 Task: Find connections with filter location Split with filter topic #covidwith filter profile language French with filter current company Bosch Global Software Technologies with filter school Punjab State Board of Technical Education and Industrial Training with filter industry Wholesale Food and Beverage with filter service category Financial Advisory with filter keywords title Account Collector
Action: Mouse moved to (513, 72)
Screenshot: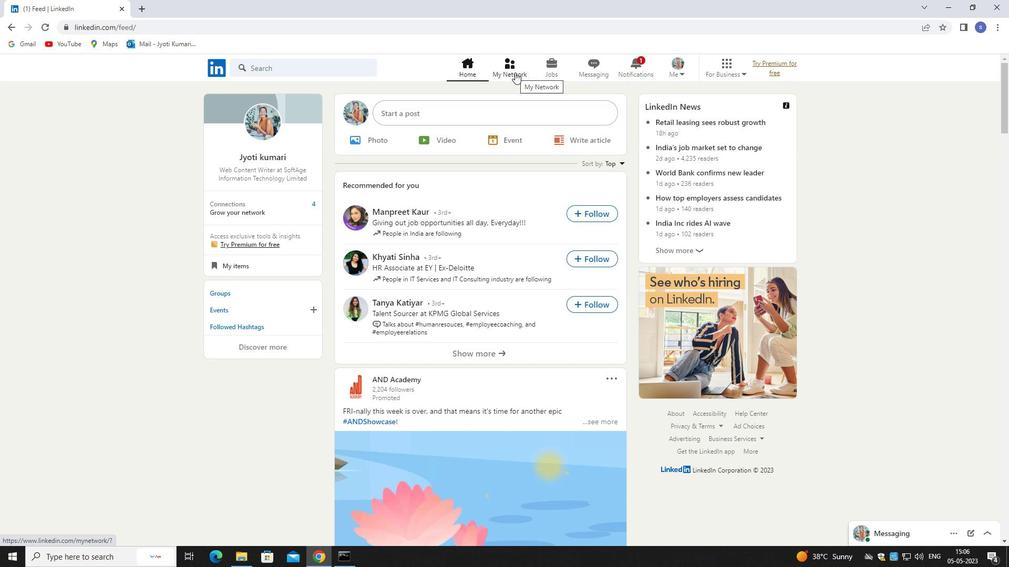 
Action: Mouse pressed left at (513, 72)
Screenshot: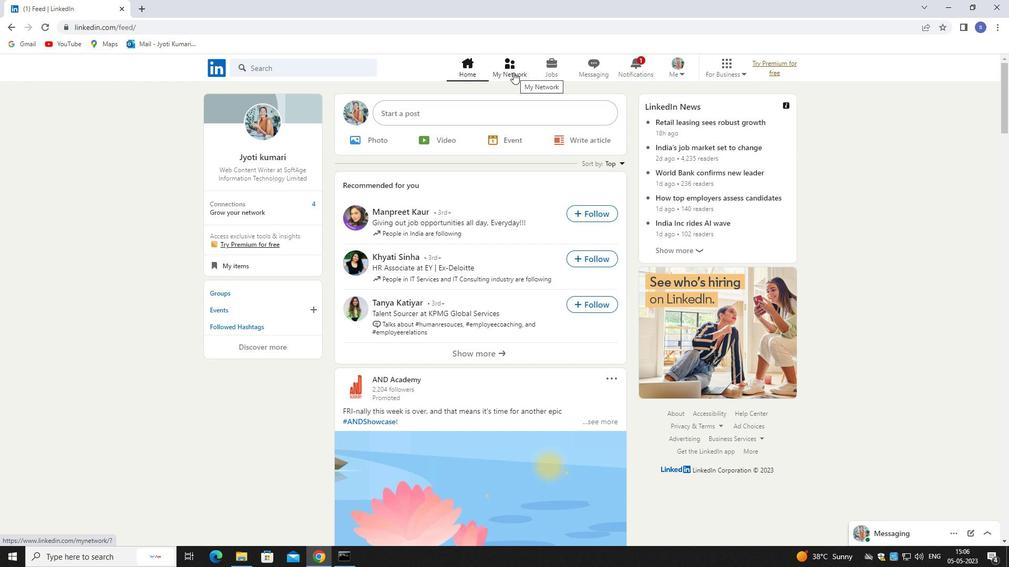 
Action: Mouse pressed left at (513, 72)
Screenshot: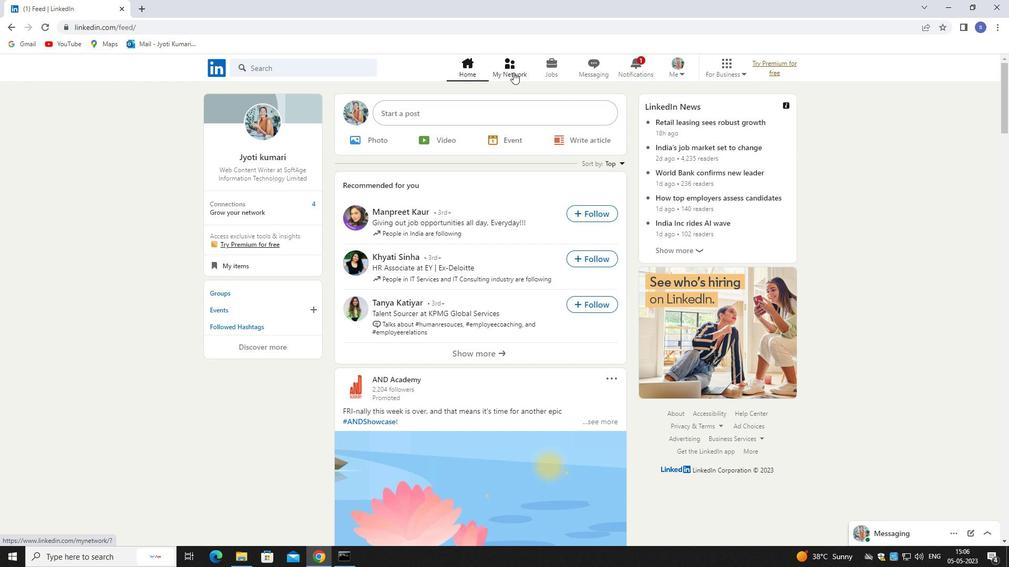
Action: Mouse moved to (314, 123)
Screenshot: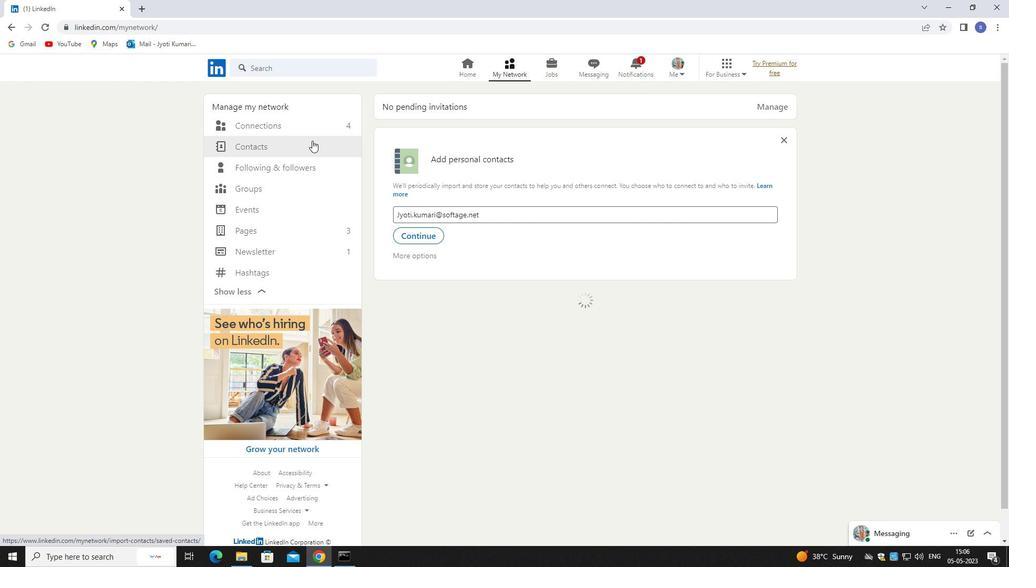 
Action: Mouse pressed left at (314, 123)
Screenshot: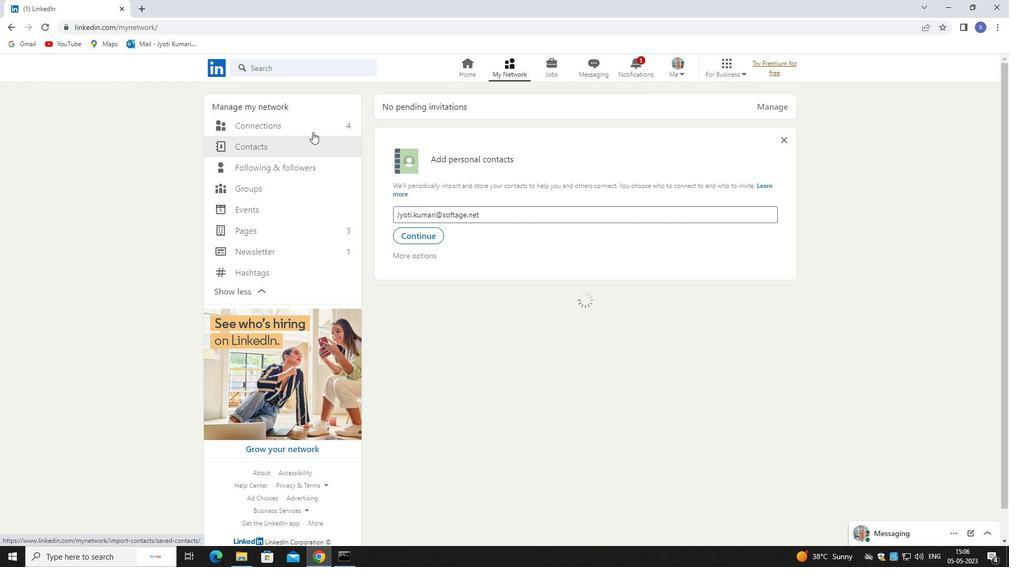 
Action: Mouse pressed left at (314, 123)
Screenshot: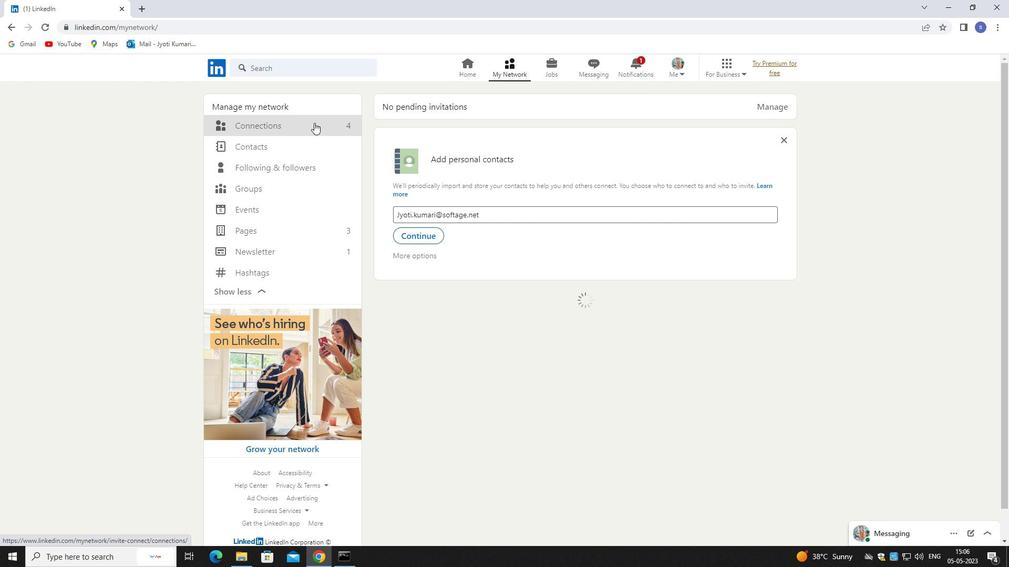 
Action: Mouse moved to (604, 121)
Screenshot: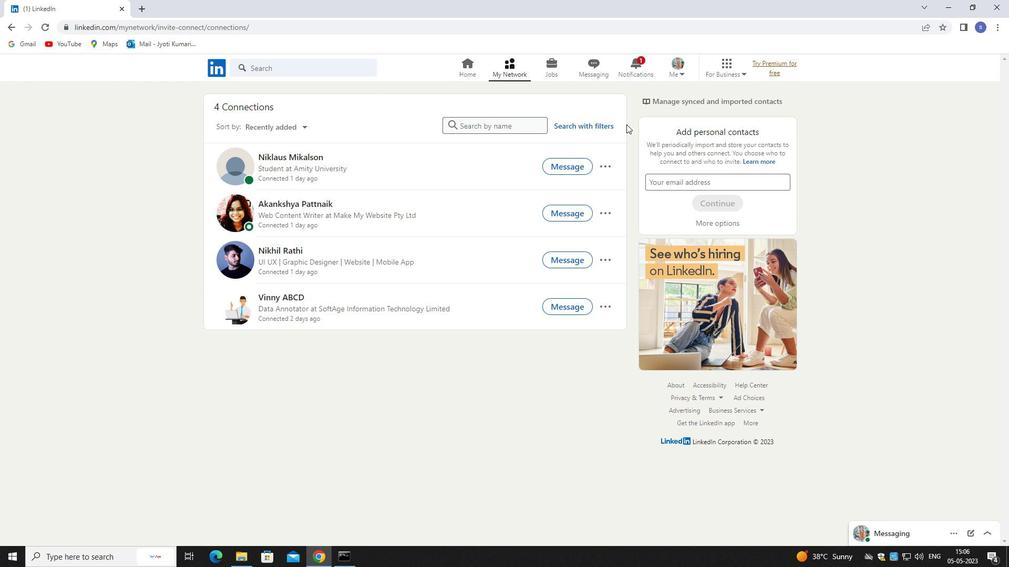 
Action: Mouse pressed left at (604, 121)
Screenshot: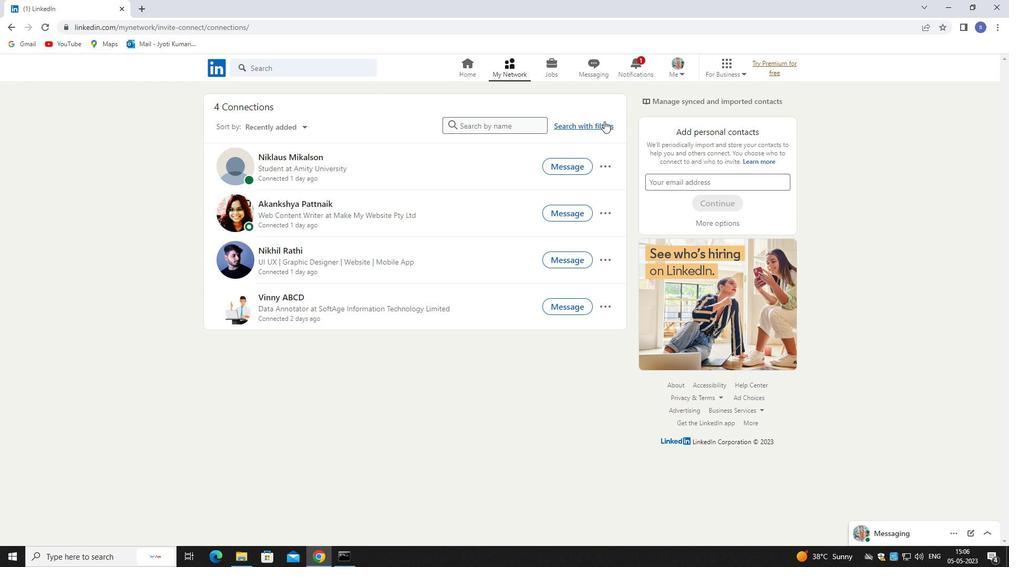 
Action: Mouse moved to (539, 94)
Screenshot: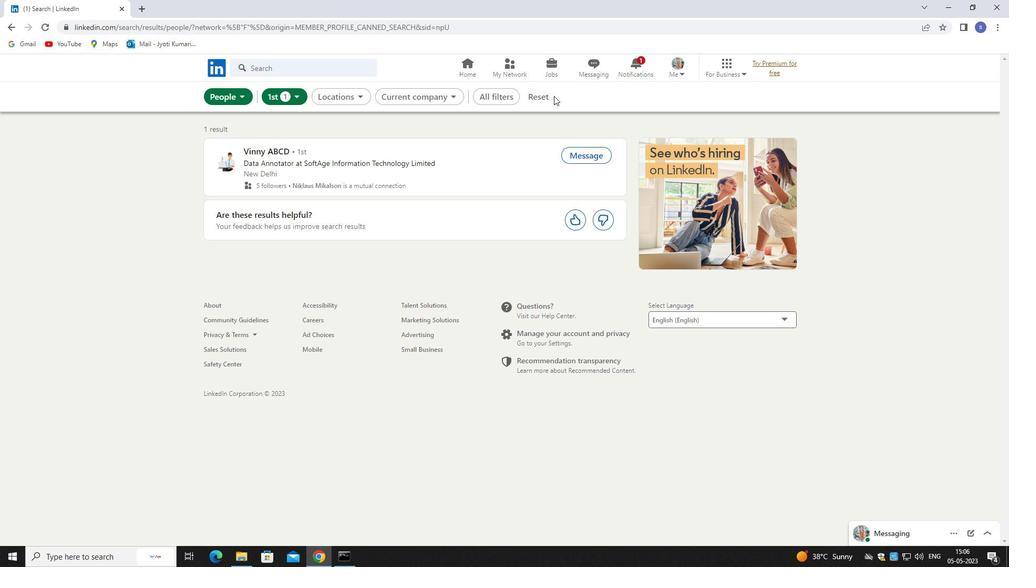 
Action: Mouse pressed left at (539, 94)
Screenshot: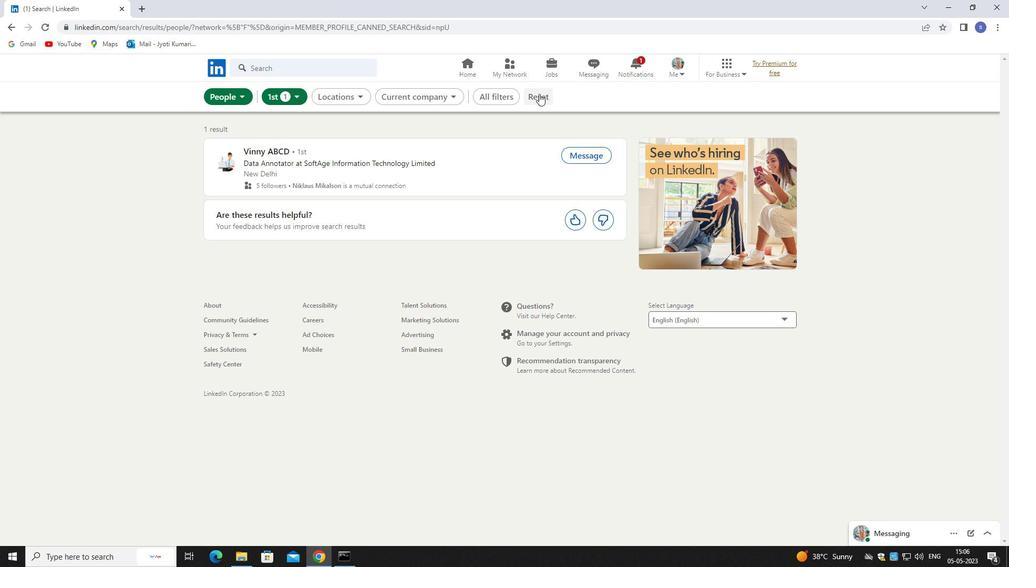 
Action: Mouse moved to (539, 94)
Screenshot: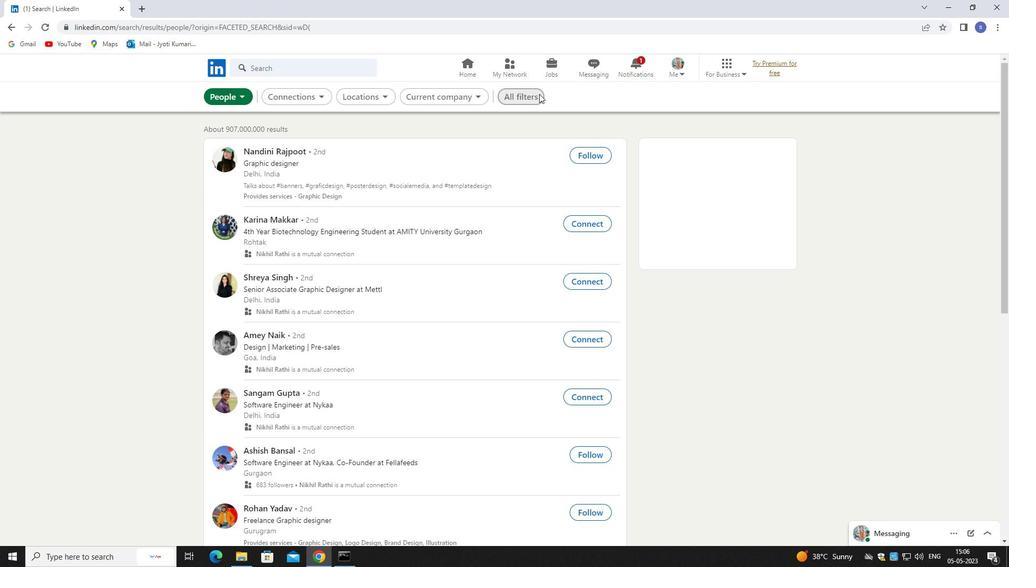
Action: Mouse pressed left at (539, 94)
Screenshot: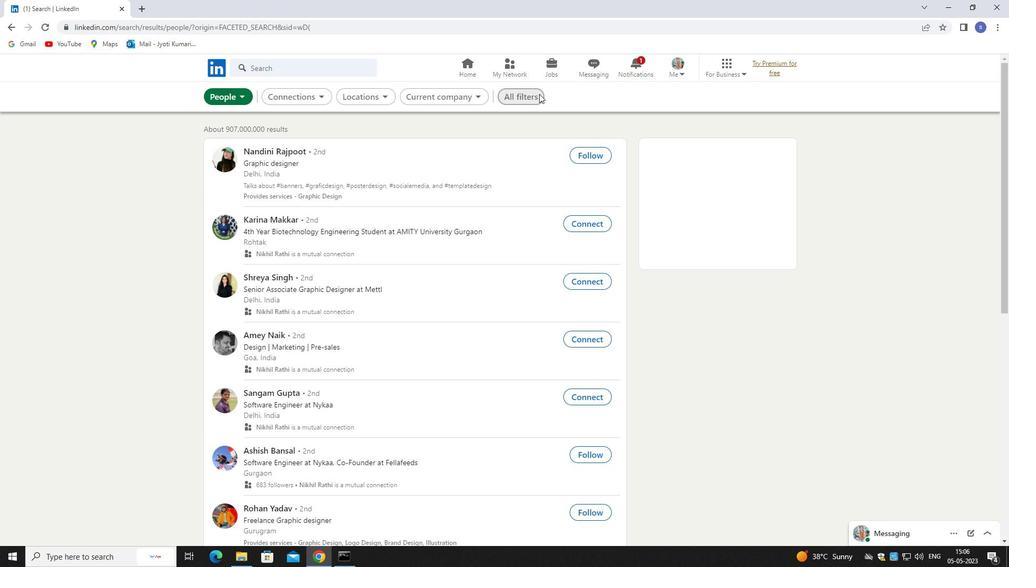 
Action: Mouse moved to (903, 415)
Screenshot: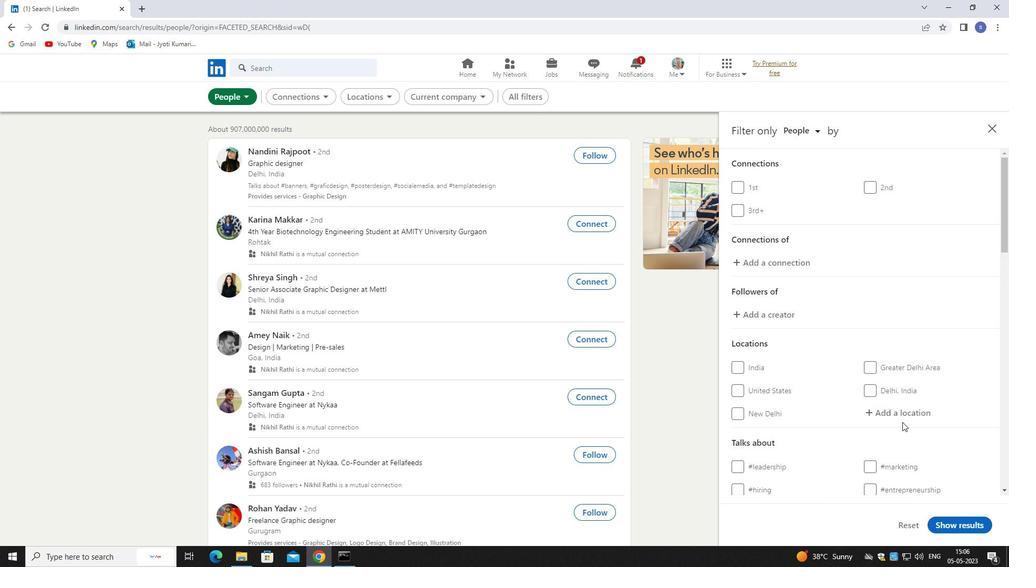 
Action: Mouse pressed left at (903, 415)
Screenshot: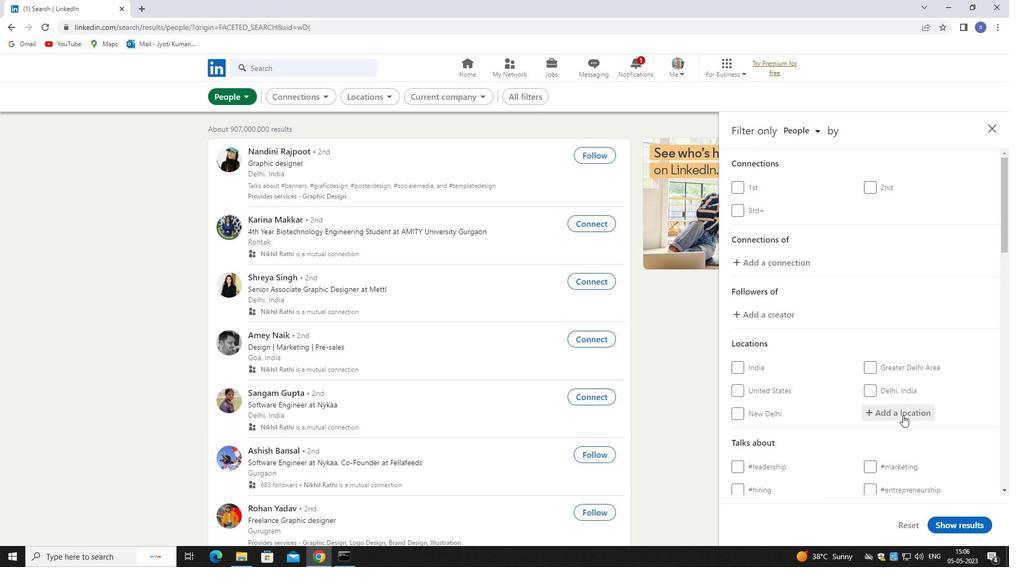 
Action: Key pressed split
Screenshot: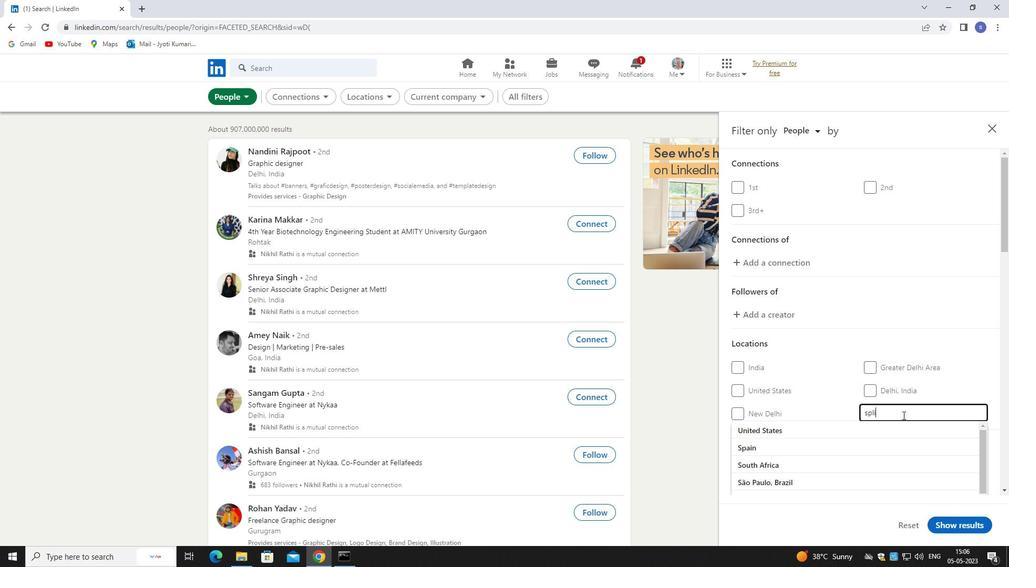 
Action: Mouse moved to (876, 452)
Screenshot: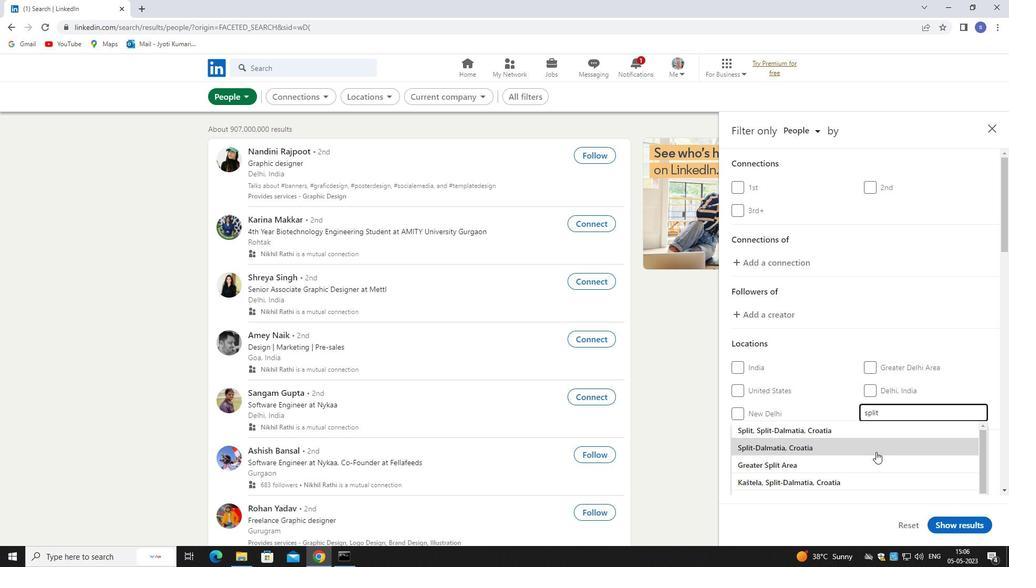 
Action: Mouse pressed left at (876, 452)
Screenshot: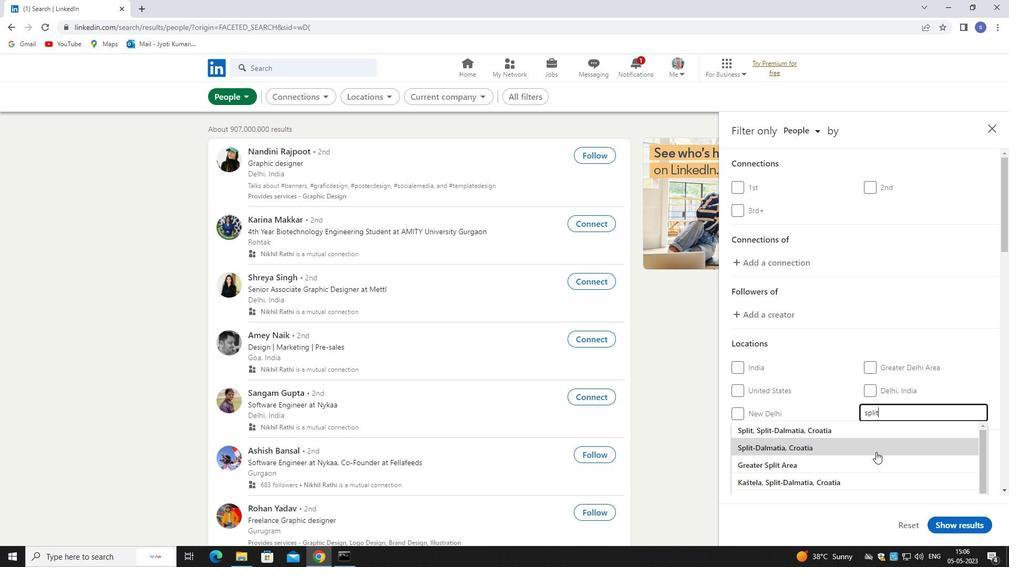 
Action: Mouse scrolled (876, 452) with delta (0, 0)
Screenshot: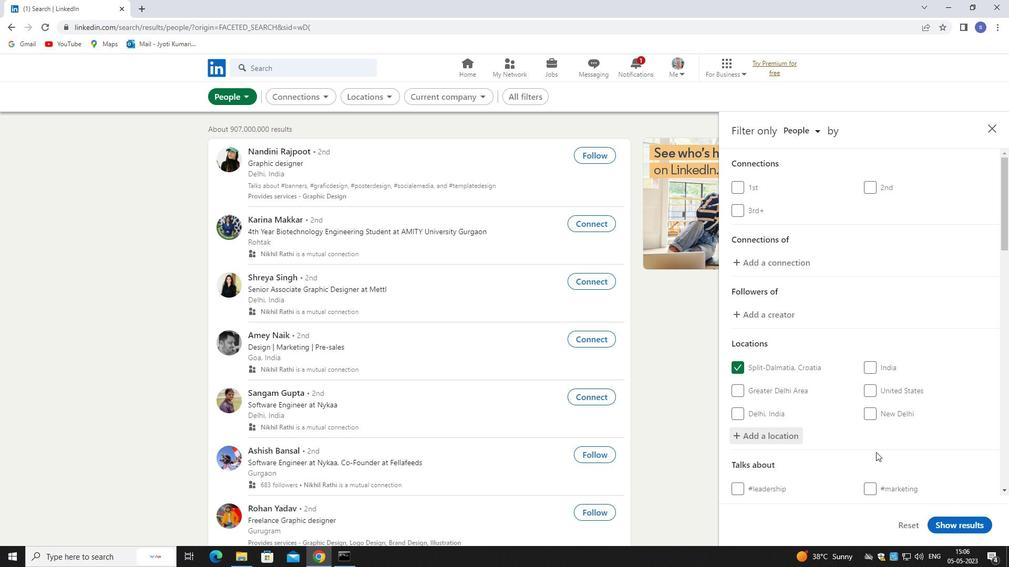 
Action: Mouse scrolled (876, 452) with delta (0, 0)
Screenshot: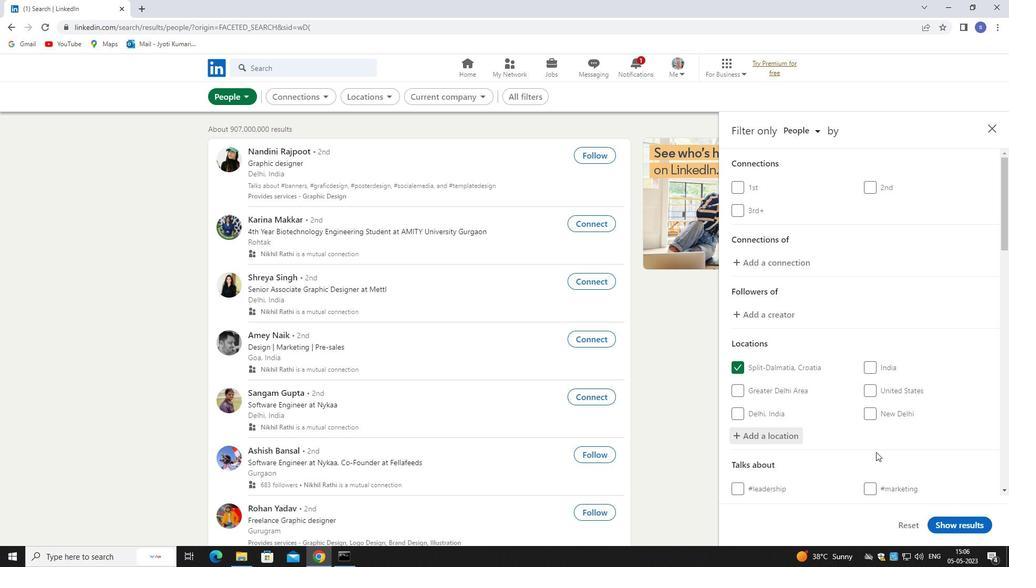 
Action: Mouse scrolled (876, 452) with delta (0, 0)
Screenshot: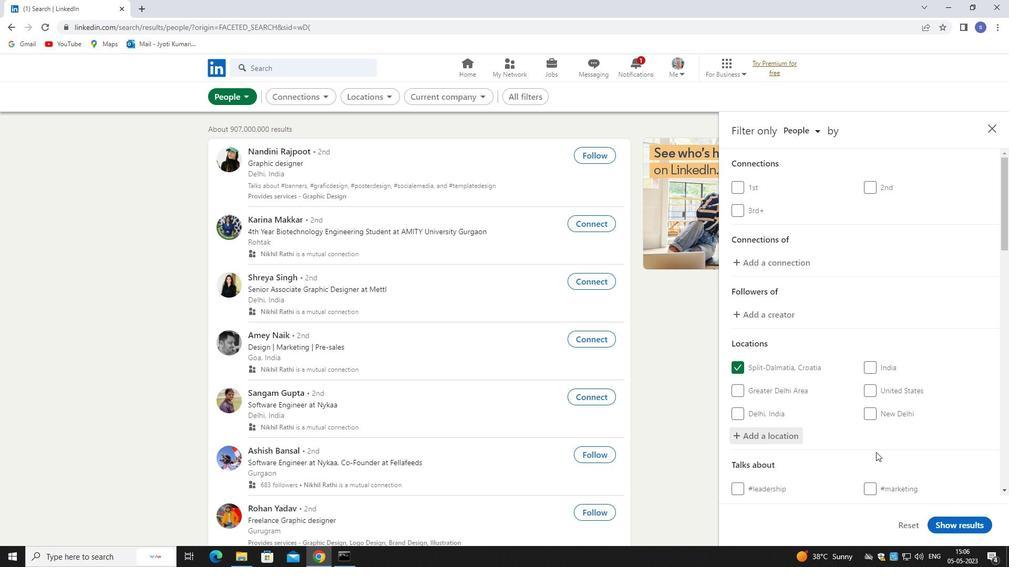 
Action: Mouse scrolled (876, 452) with delta (0, 0)
Screenshot: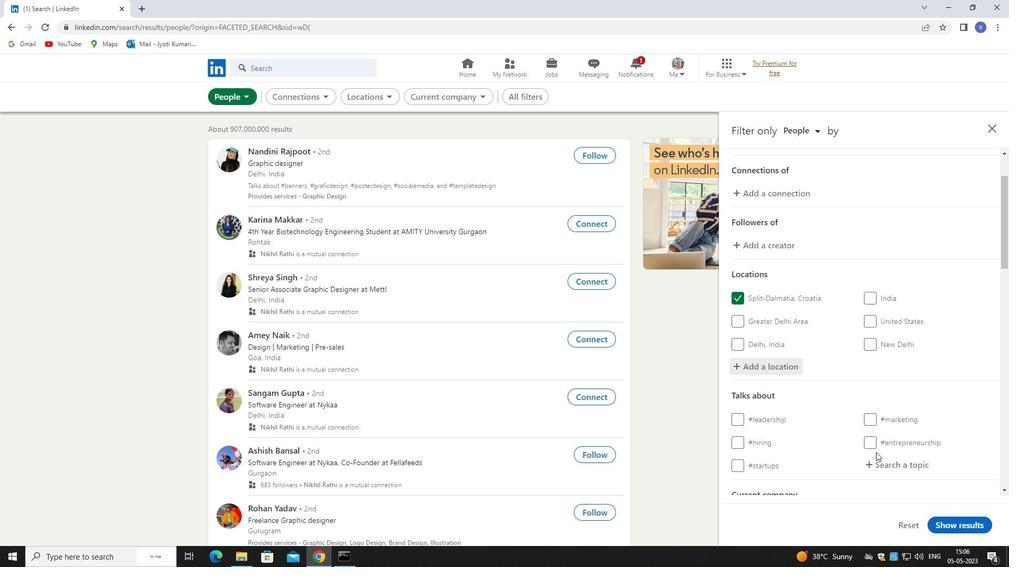 
Action: Mouse moved to (902, 320)
Screenshot: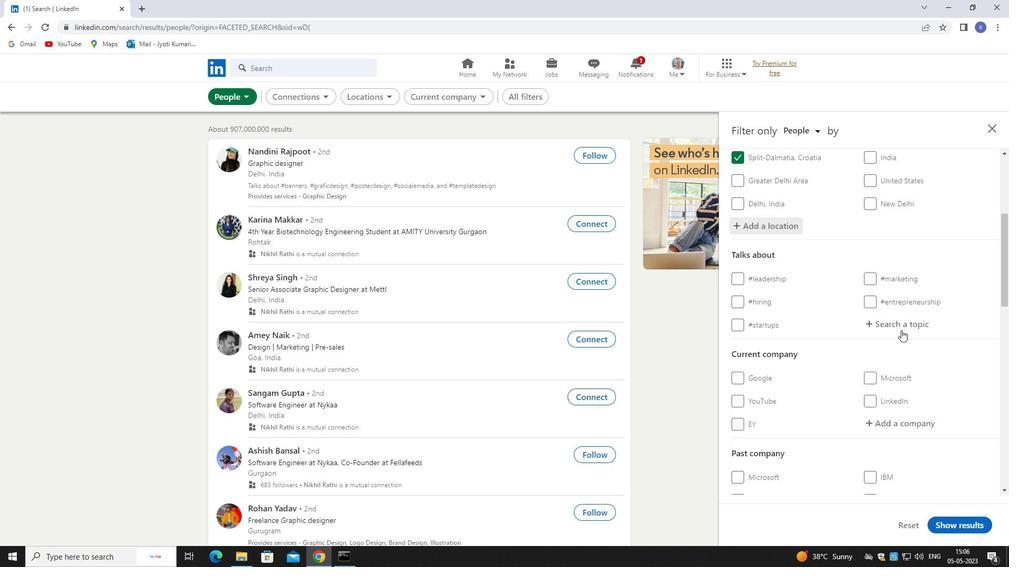 
Action: Mouse pressed left at (902, 320)
Screenshot: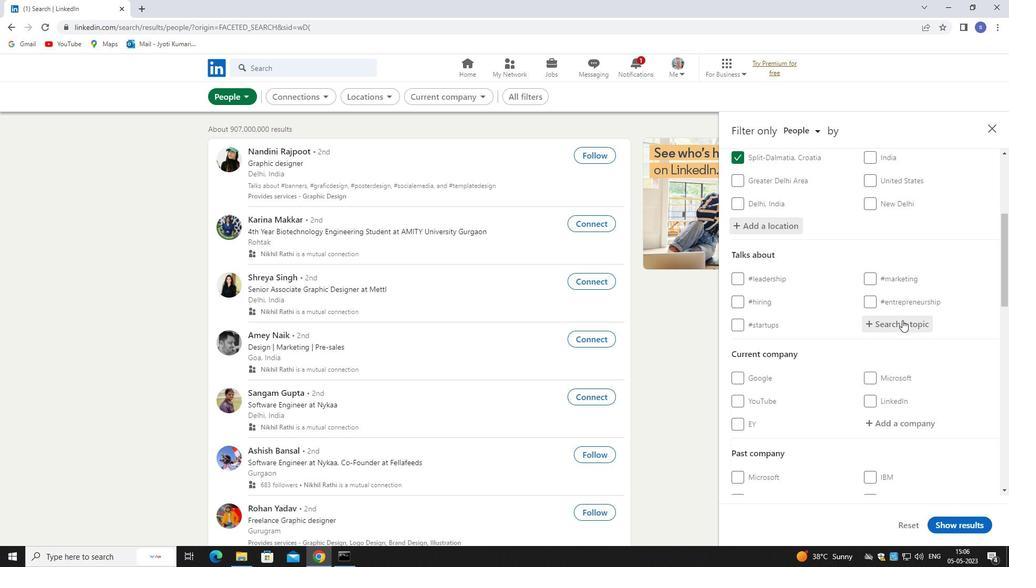 
Action: Mouse moved to (903, 320)
Screenshot: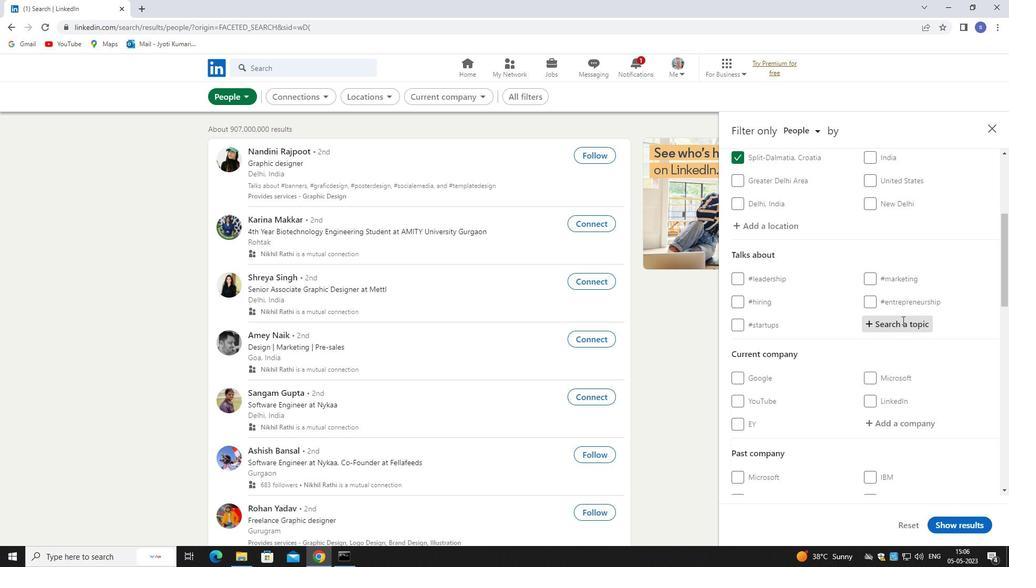 
Action: Key pressed vo<Key.backspace><Key.backspace>covid
Screenshot: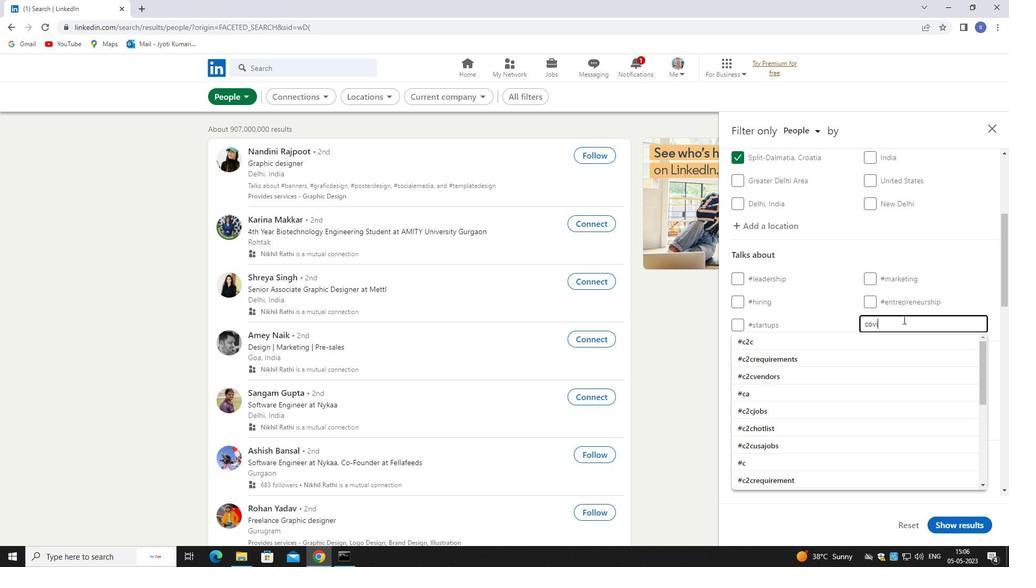
Action: Mouse moved to (898, 336)
Screenshot: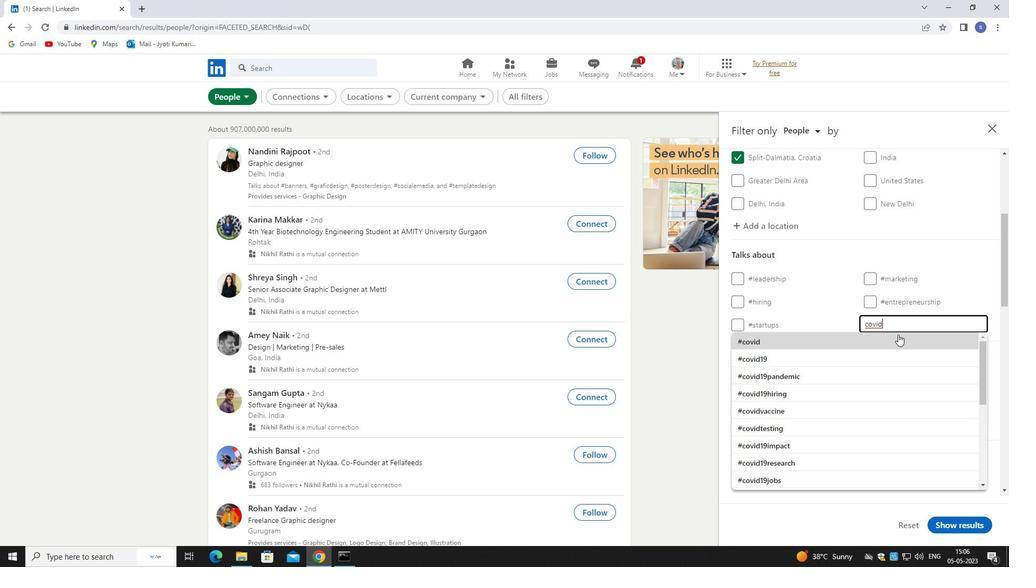 
Action: Mouse pressed left at (898, 336)
Screenshot: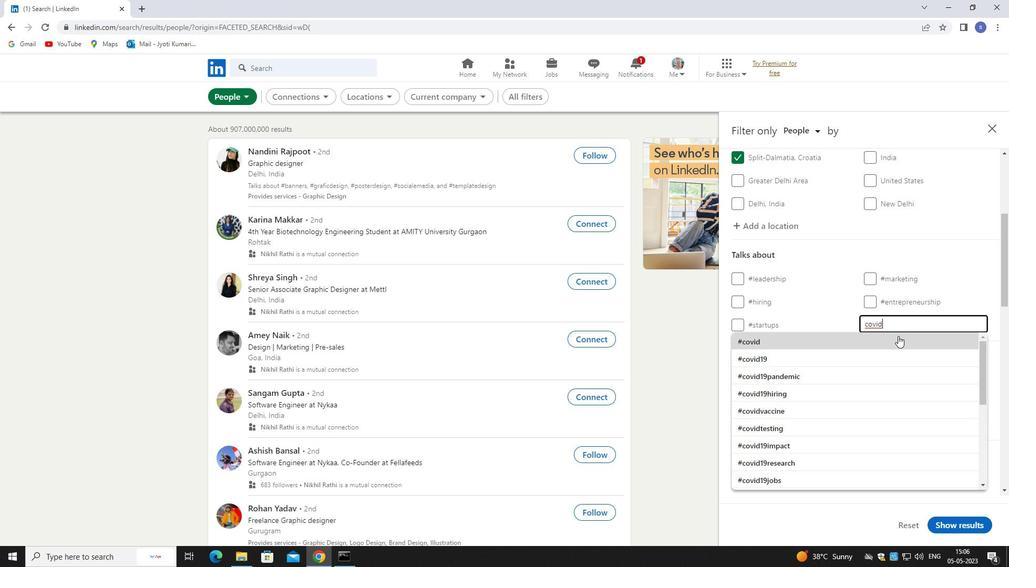 
Action: Mouse moved to (898, 336)
Screenshot: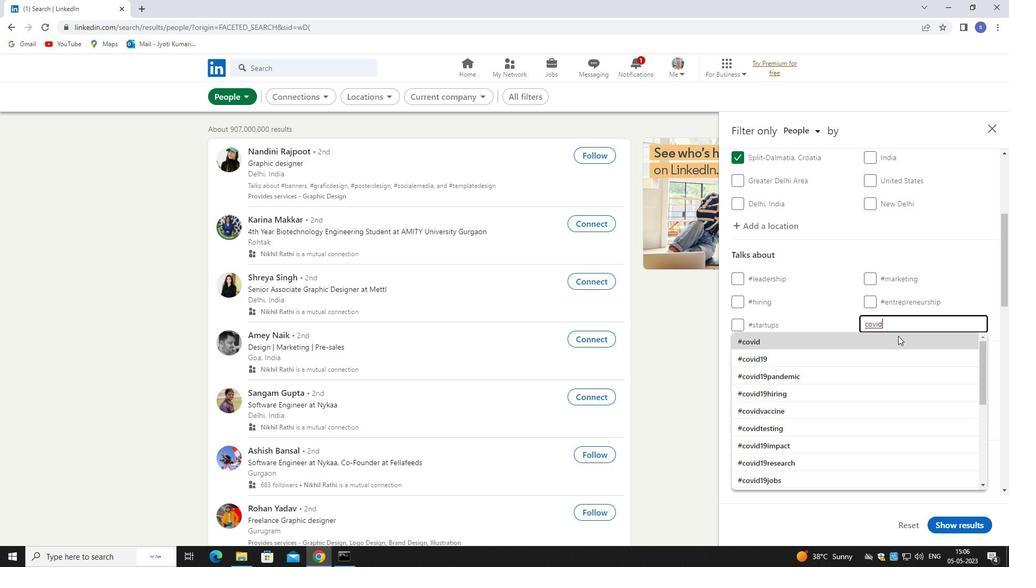 
Action: Mouse scrolled (898, 335) with delta (0, 0)
Screenshot: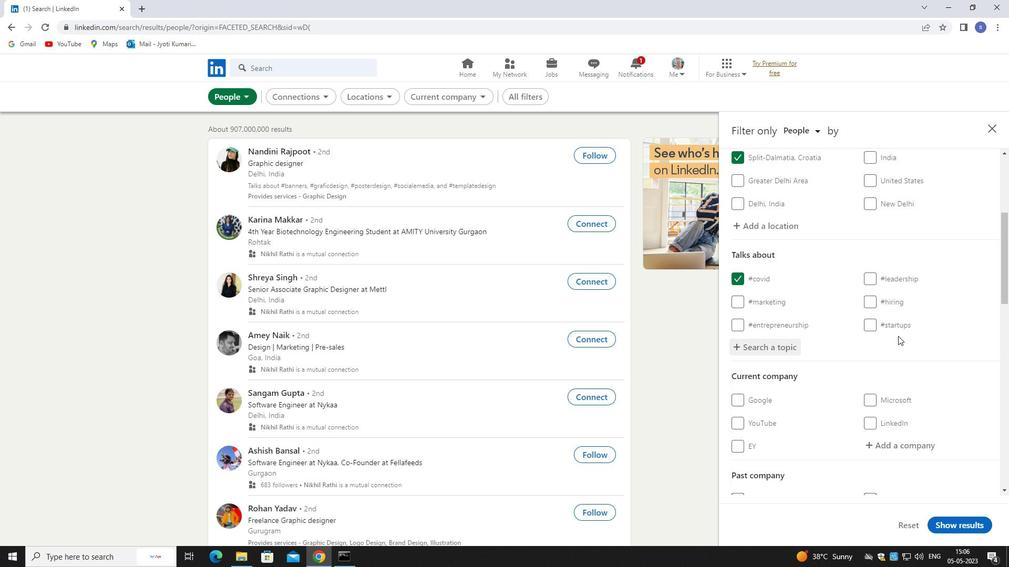 
Action: Mouse moved to (898, 336)
Screenshot: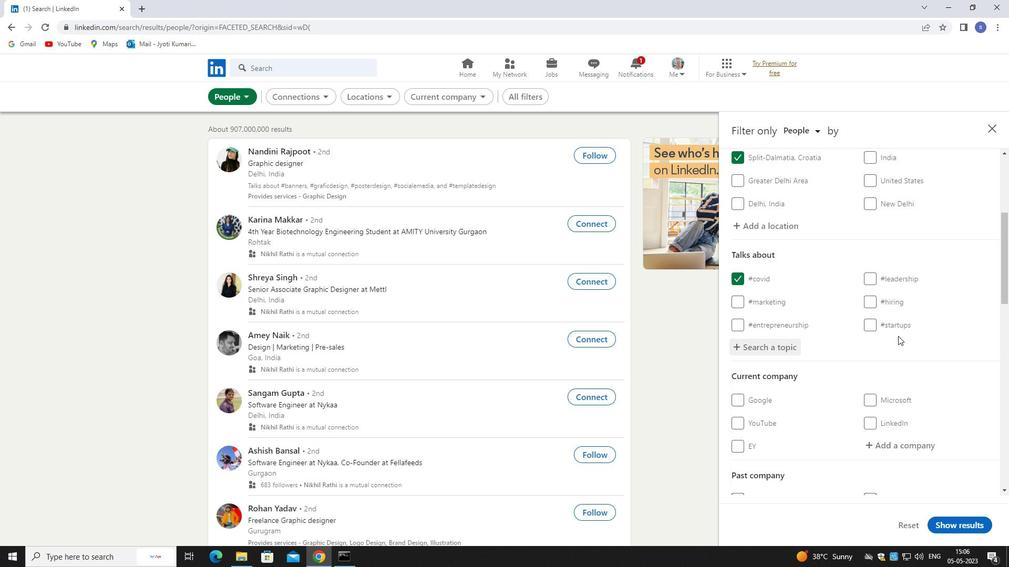 
Action: Mouse scrolled (898, 335) with delta (0, 0)
Screenshot: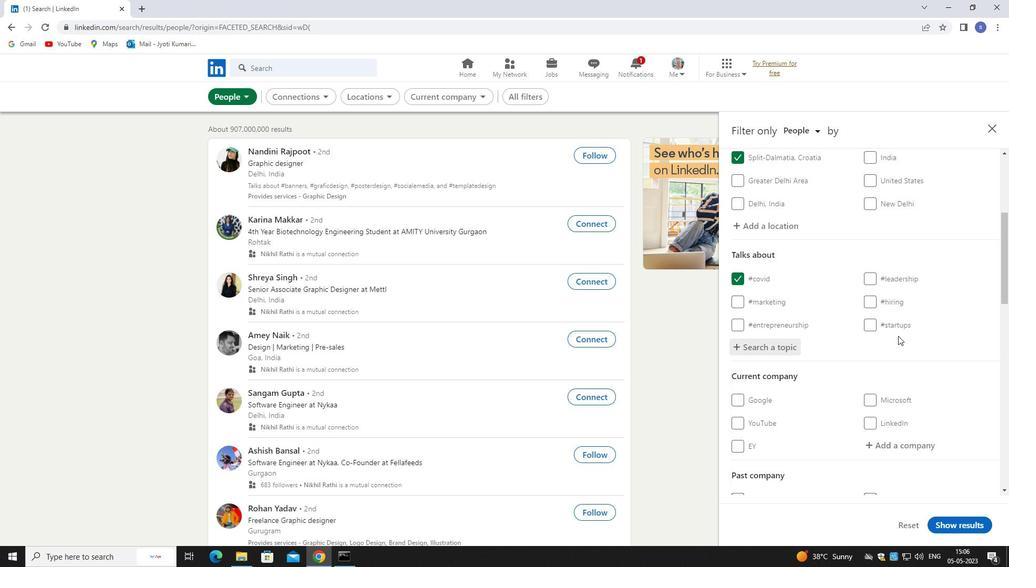 
Action: Mouse moved to (899, 336)
Screenshot: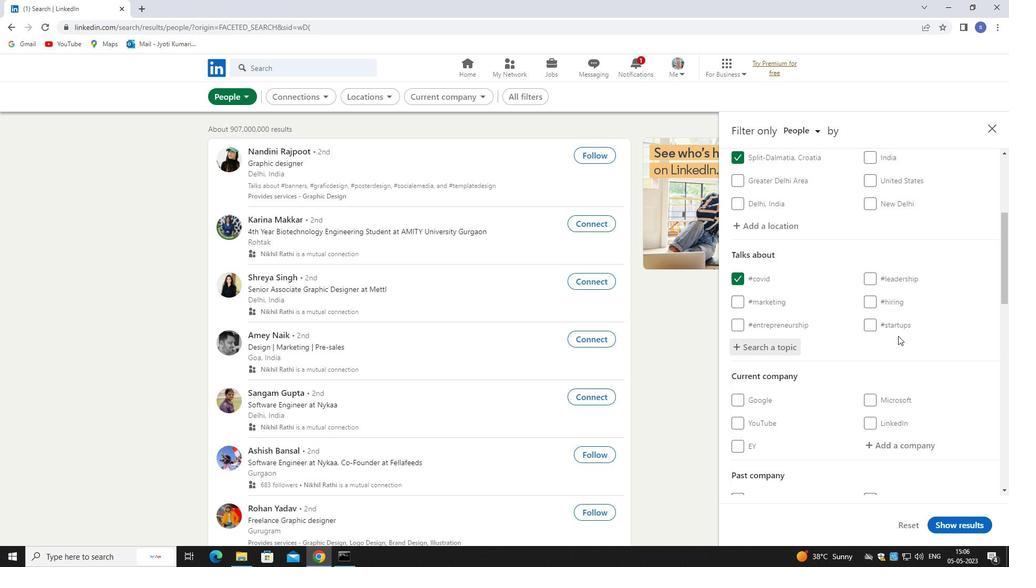
Action: Mouse scrolled (899, 335) with delta (0, 0)
Screenshot: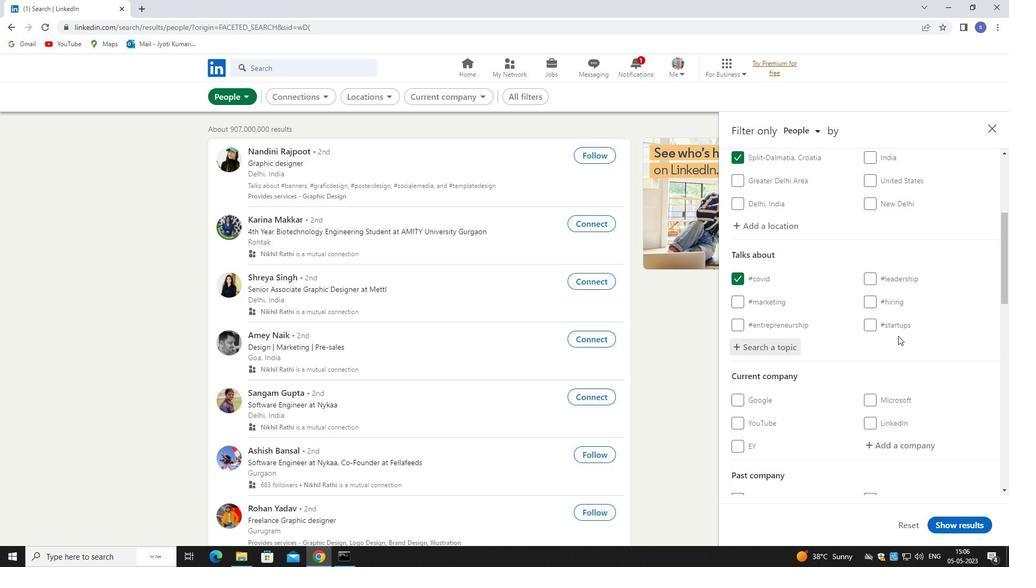 
Action: Mouse moved to (899, 336)
Screenshot: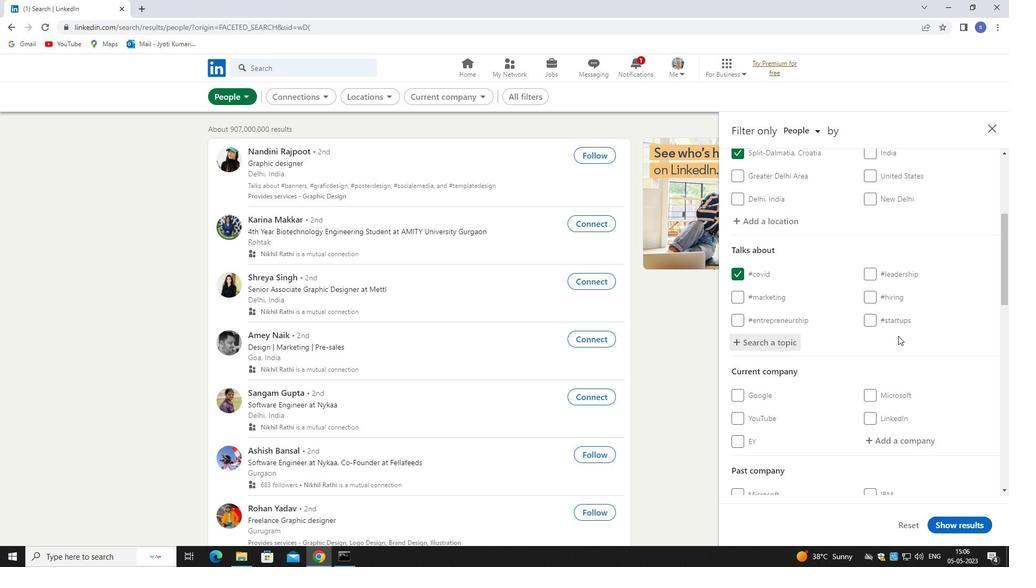 
Action: Mouse scrolled (899, 335) with delta (0, 0)
Screenshot: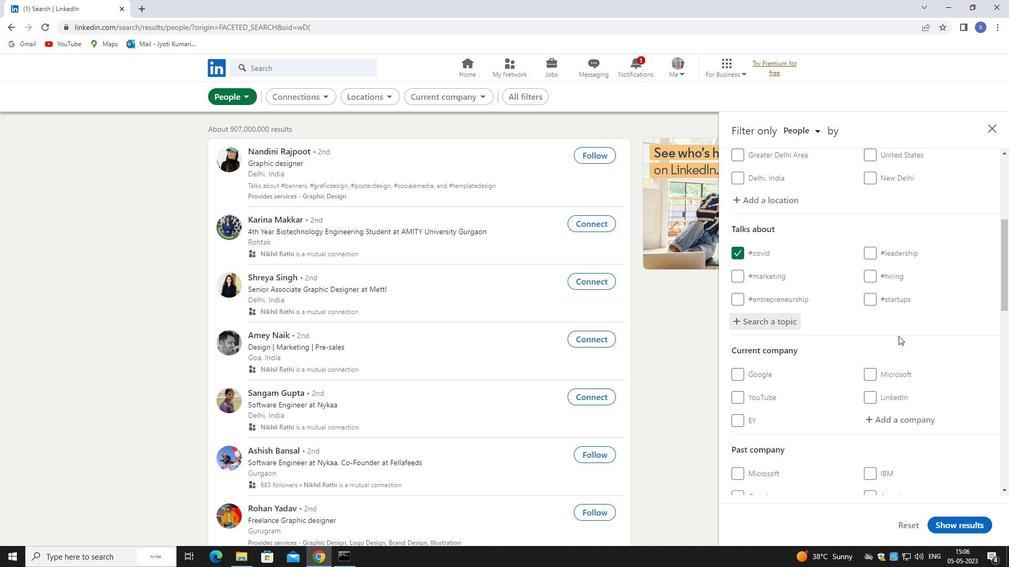 
Action: Mouse moved to (905, 239)
Screenshot: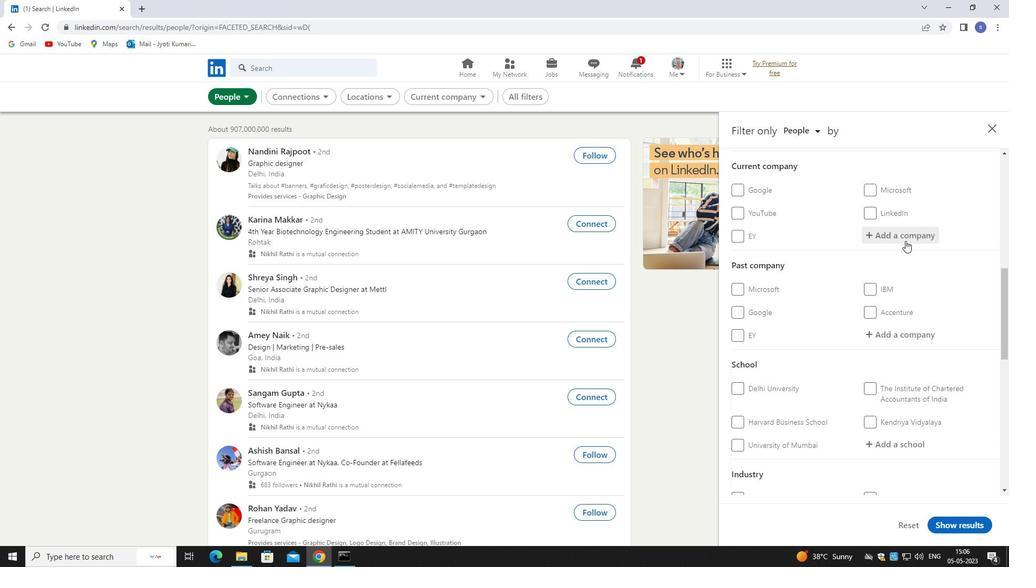 
Action: Mouse pressed left at (905, 239)
Screenshot: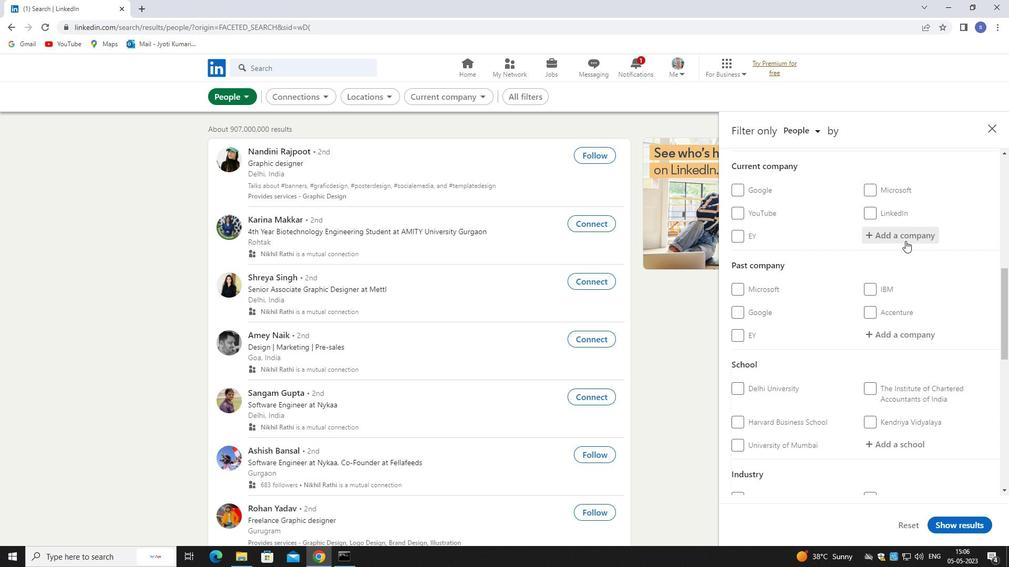 
Action: Mouse moved to (905, 239)
Screenshot: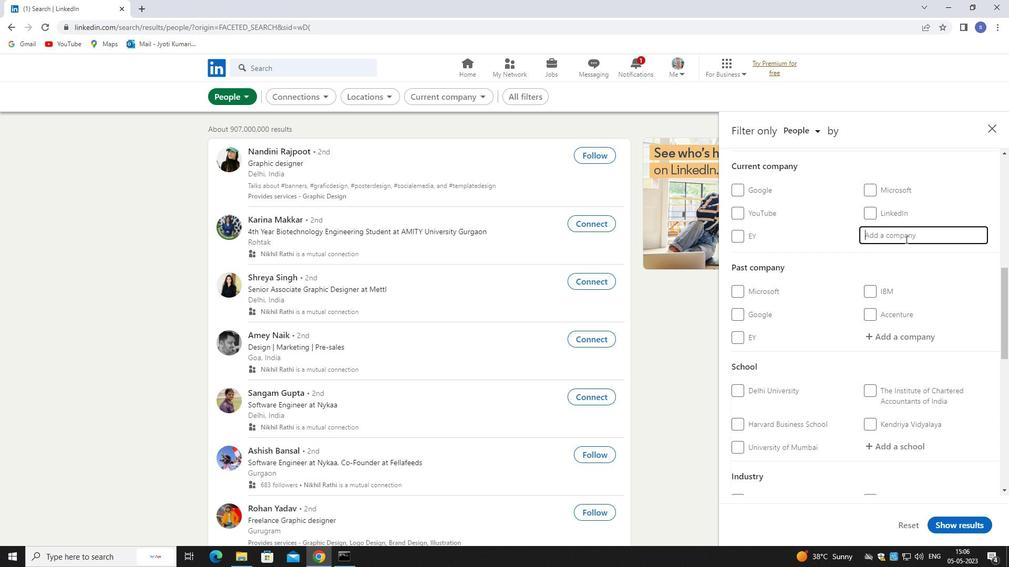 
Action: Key pressed bosch
Screenshot: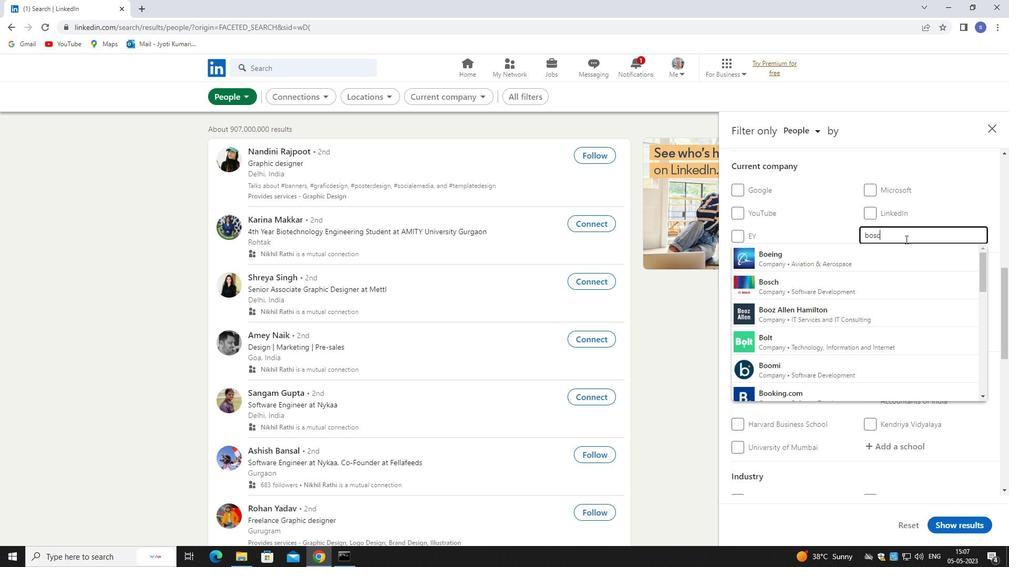 
Action: Mouse moved to (905, 389)
Screenshot: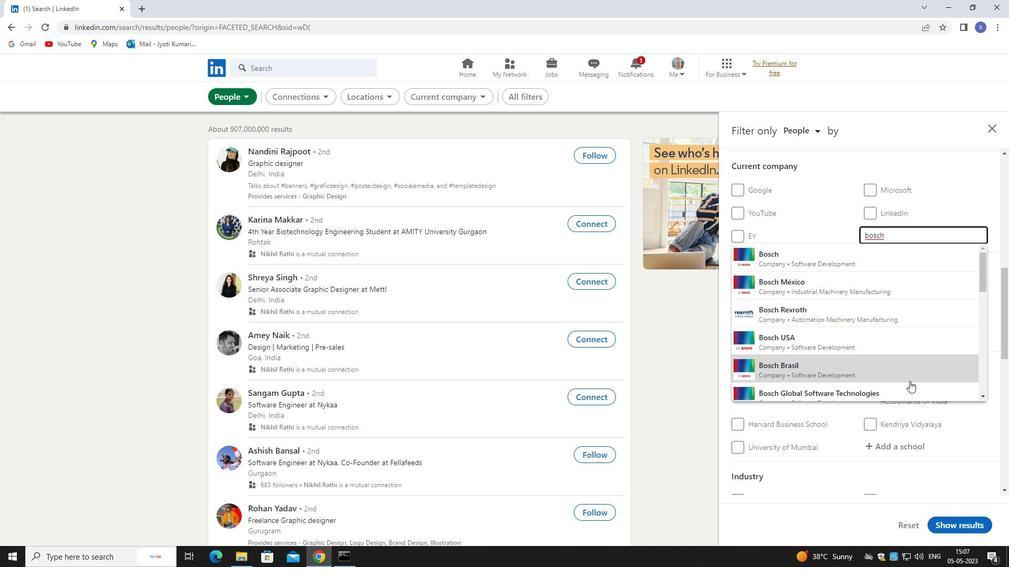 
Action: Mouse pressed left at (905, 389)
Screenshot: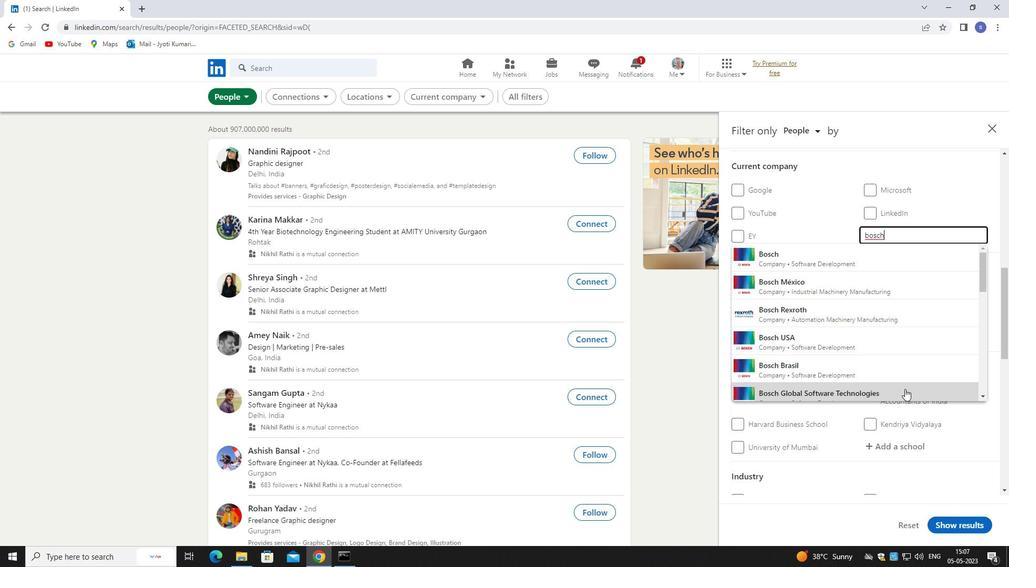 
Action: Mouse moved to (904, 383)
Screenshot: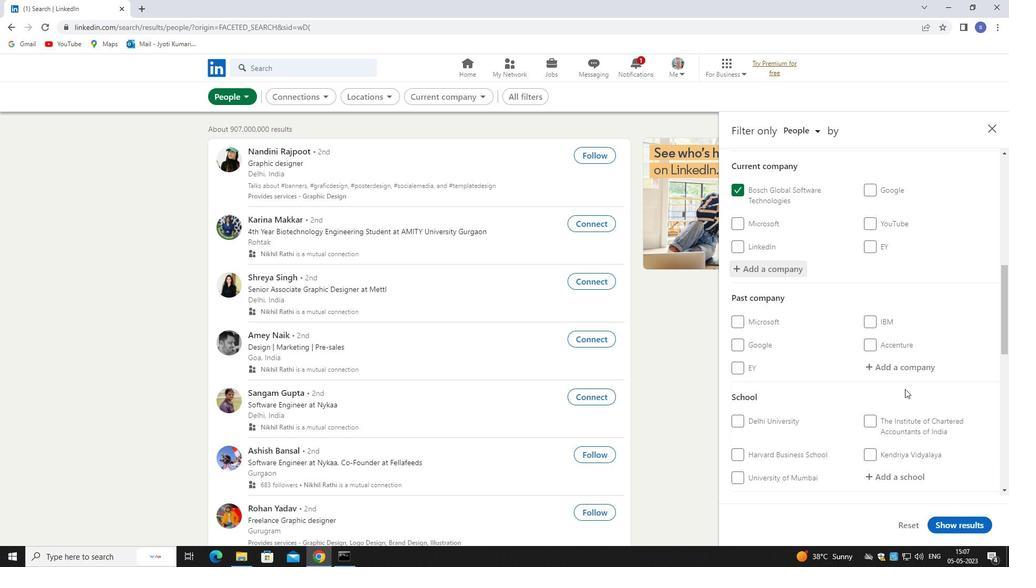 
Action: Mouse scrolled (904, 383) with delta (0, 0)
Screenshot: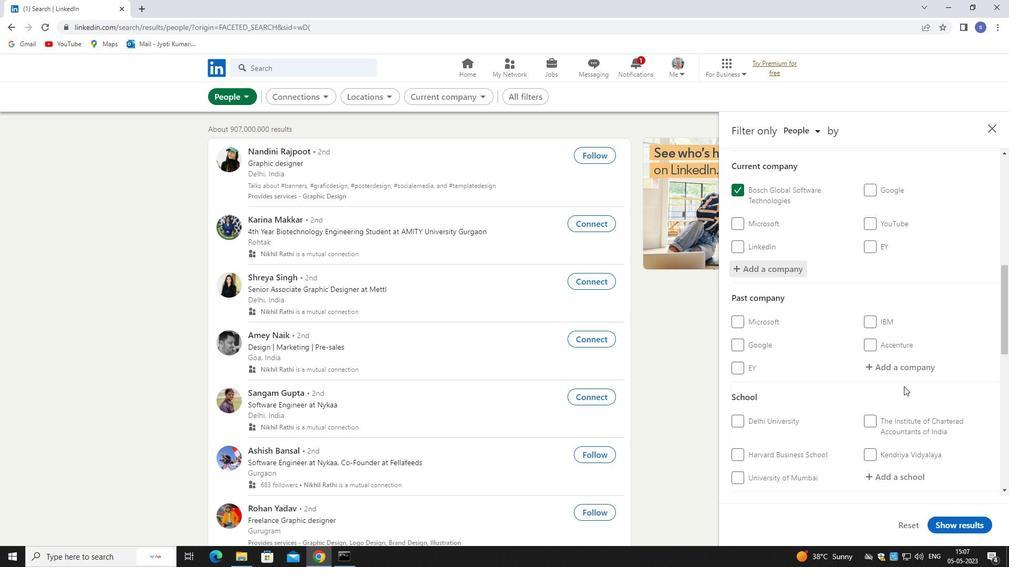 
Action: Mouse scrolled (904, 383) with delta (0, 0)
Screenshot: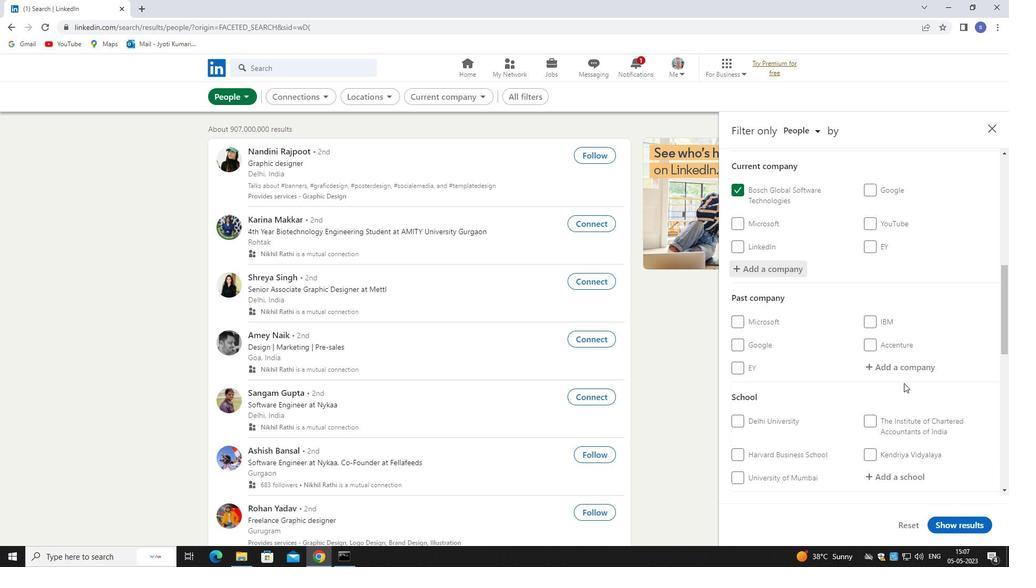 
Action: Mouse moved to (894, 279)
Screenshot: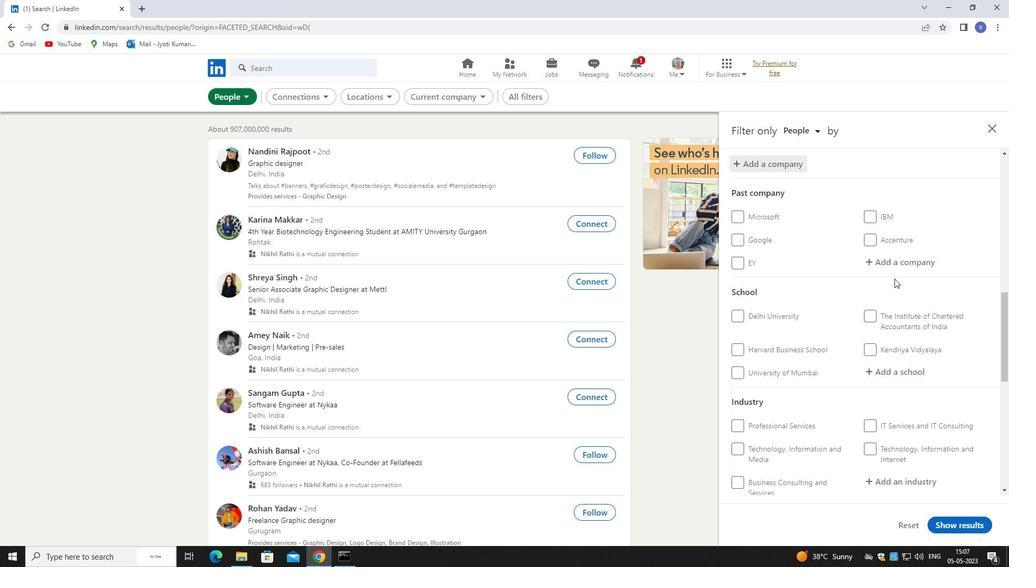 
Action: Mouse scrolled (894, 280) with delta (0, 0)
Screenshot: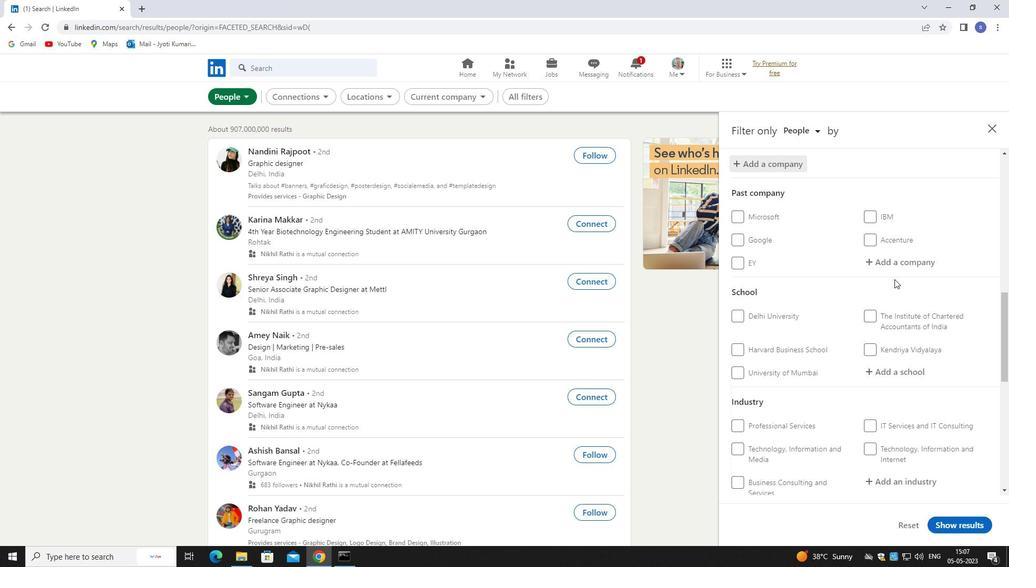 
Action: Mouse moved to (894, 280)
Screenshot: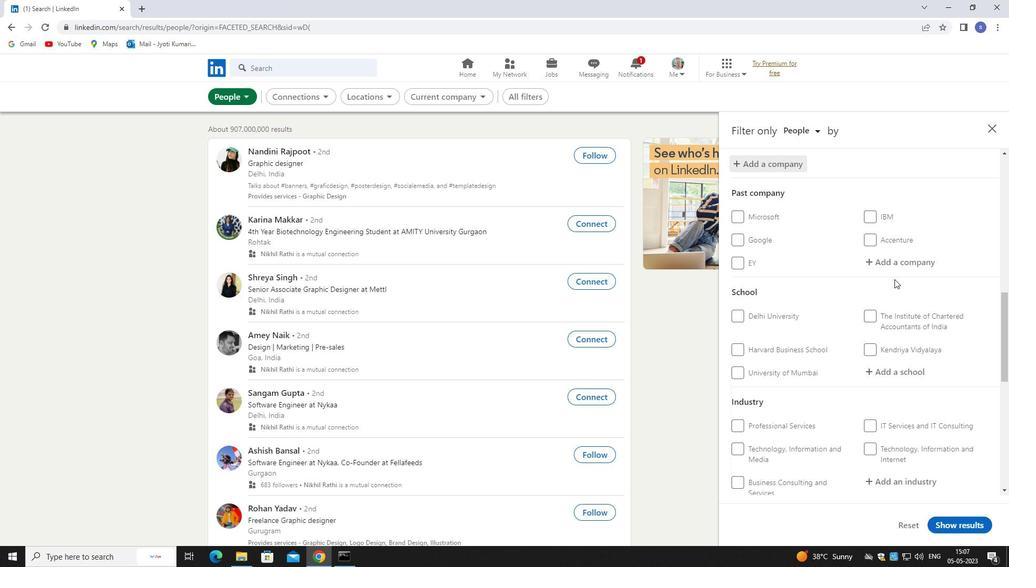 
Action: Mouse scrolled (894, 280) with delta (0, 0)
Screenshot: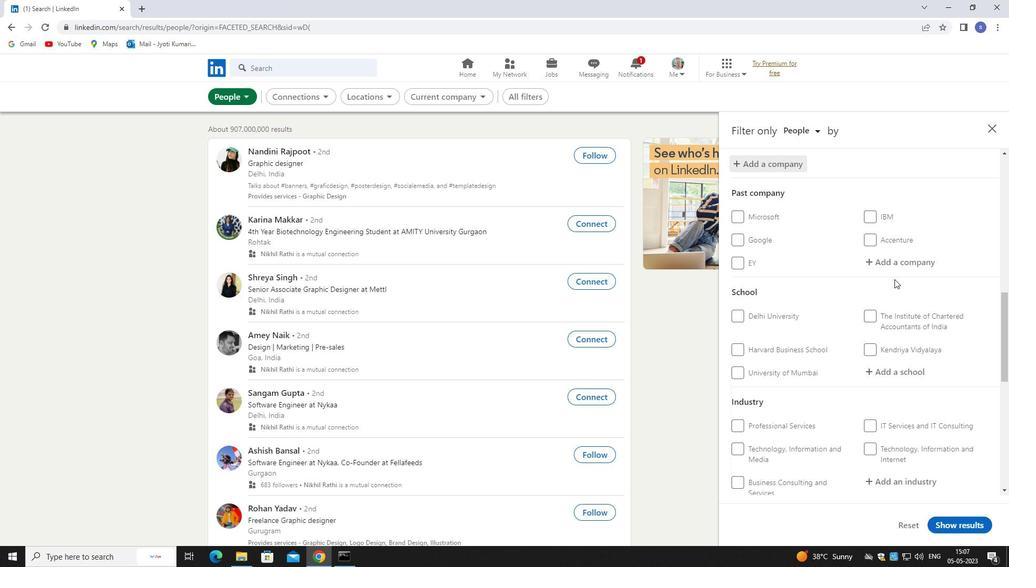 
Action: Mouse moved to (895, 280)
Screenshot: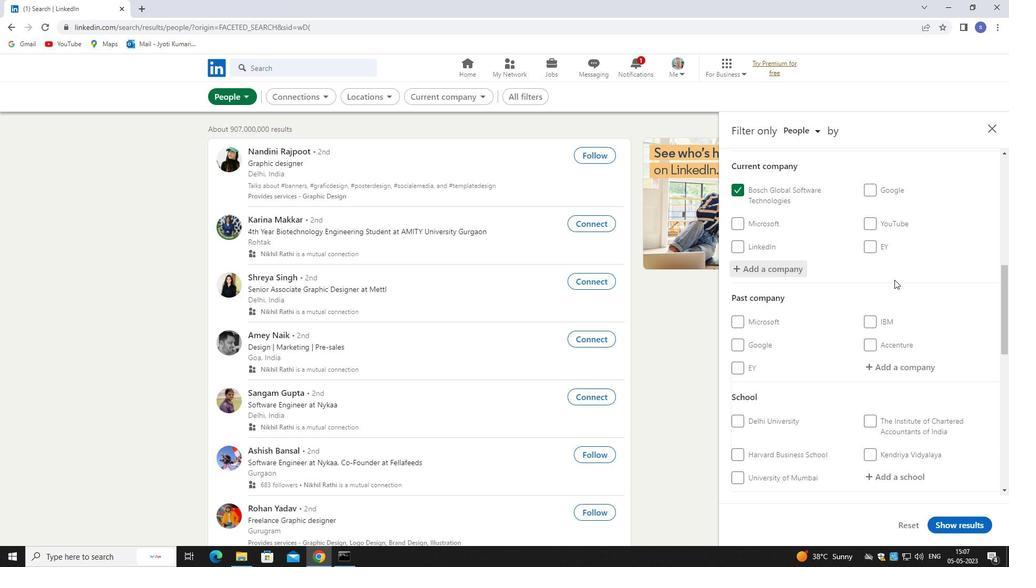
Action: Mouse scrolled (895, 280) with delta (0, 0)
Screenshot: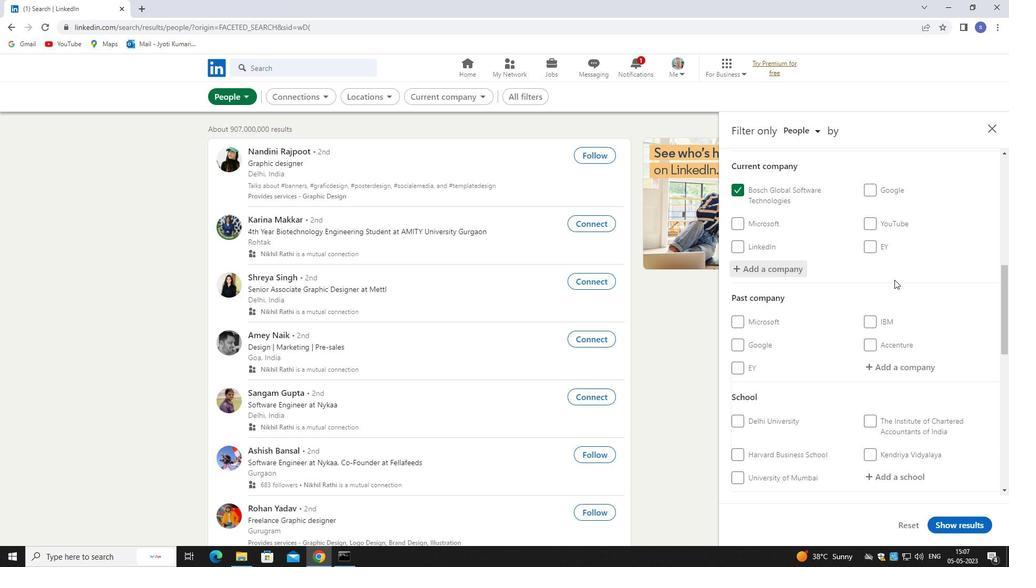 
Action: Mouse moved to (898, 287)
Screenshot: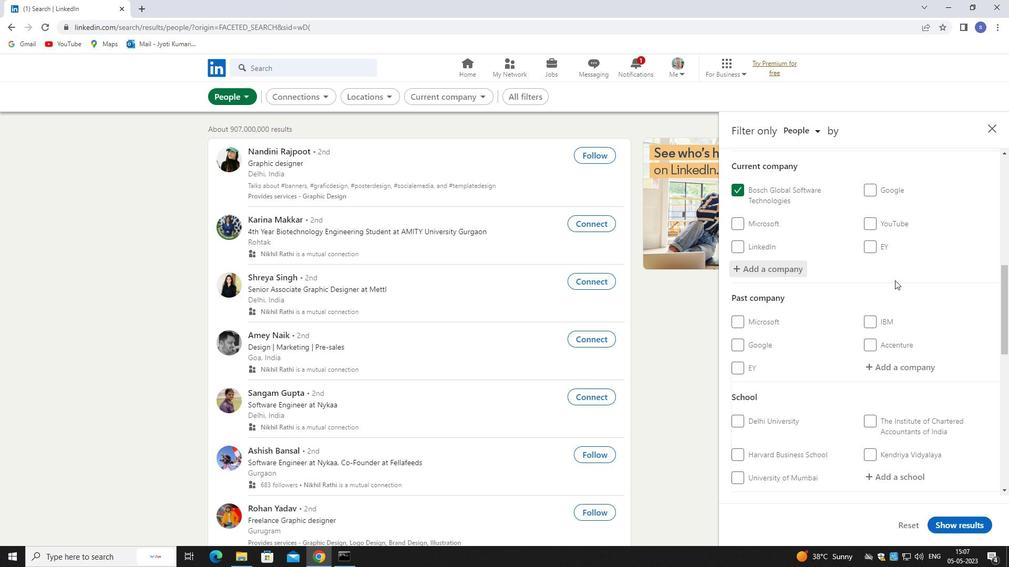 
Action: Mouse scrolled (898, 287) with delta (0, 0)
Screenshot: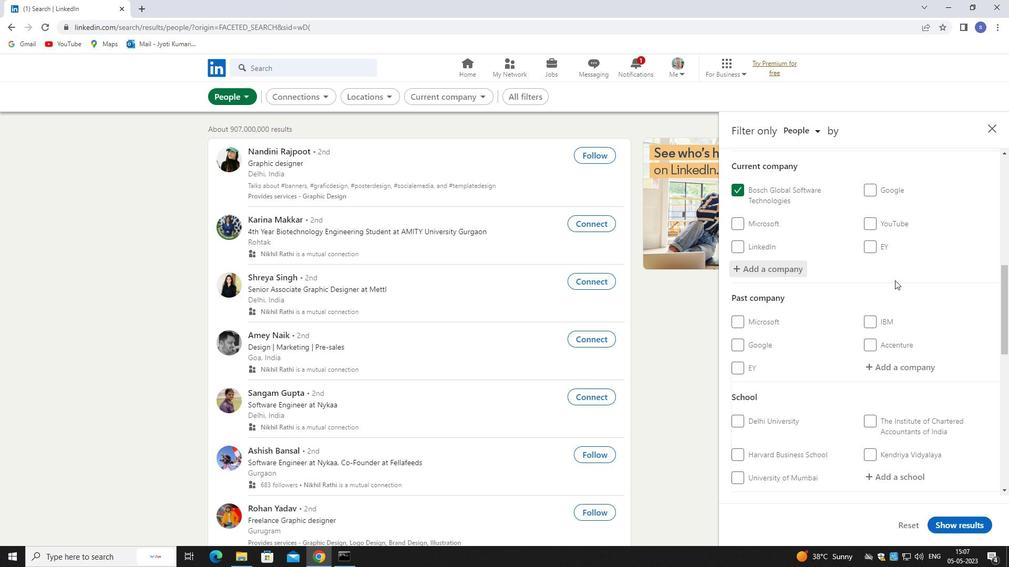 
Action: Mouse moved to (903, 307)
Screenshot: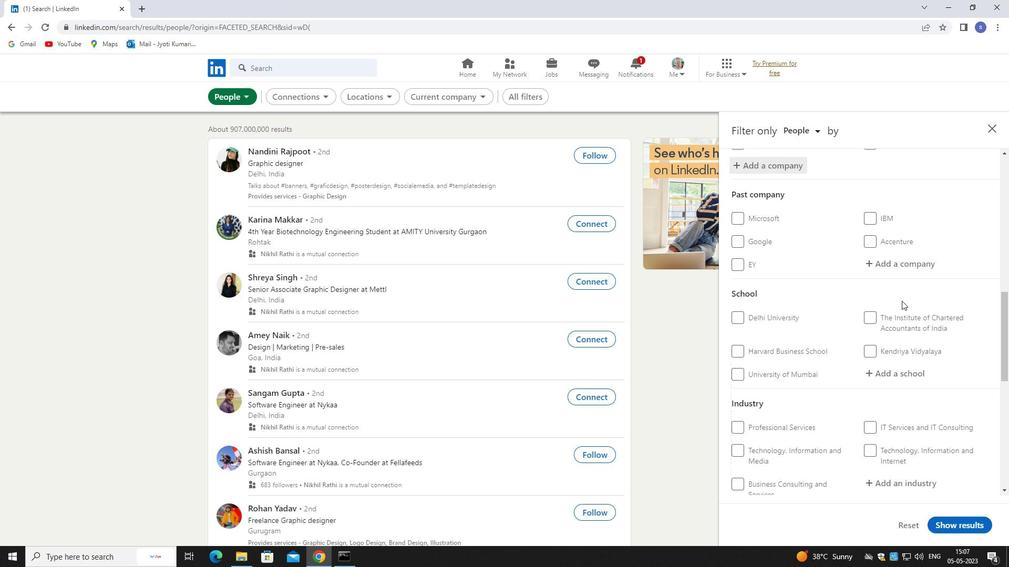 
Action: Mouse scrolled (903, 307) with delta (0, 0)
Screenshot: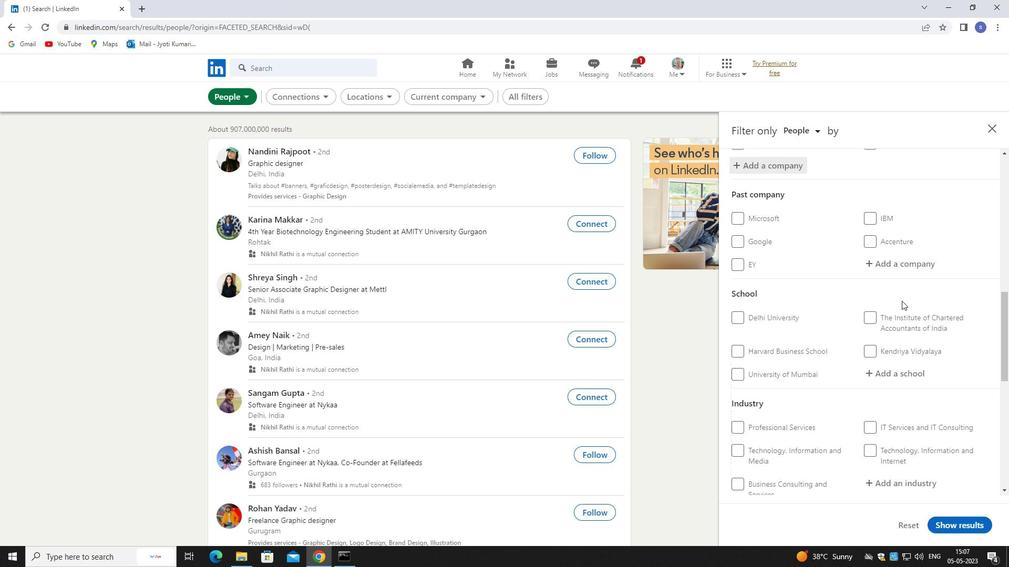 
Action: Mouse moved to (903, 323)
Screenshot: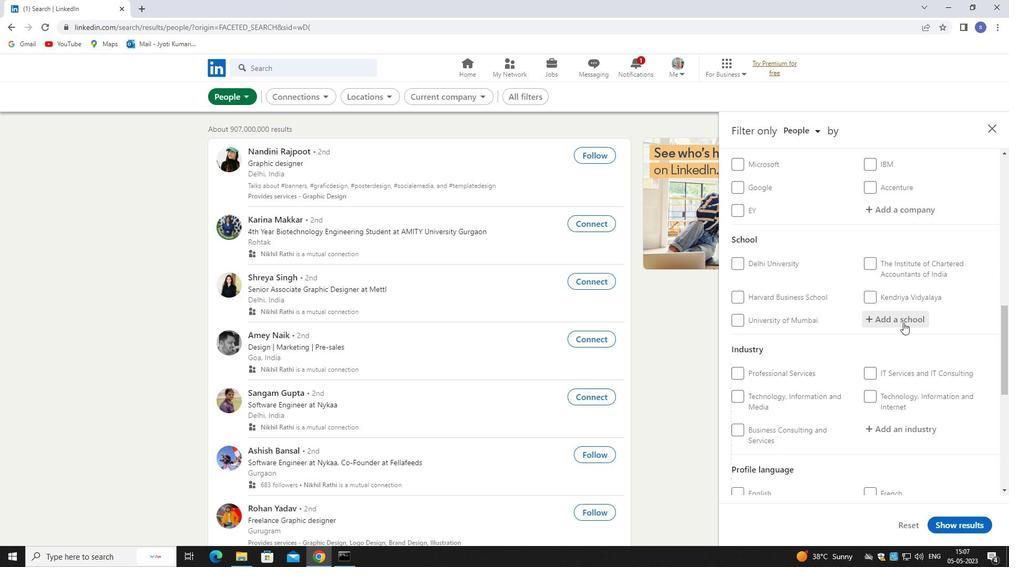 
Action: Mouse pressed left at (903, 323)
Screenshot: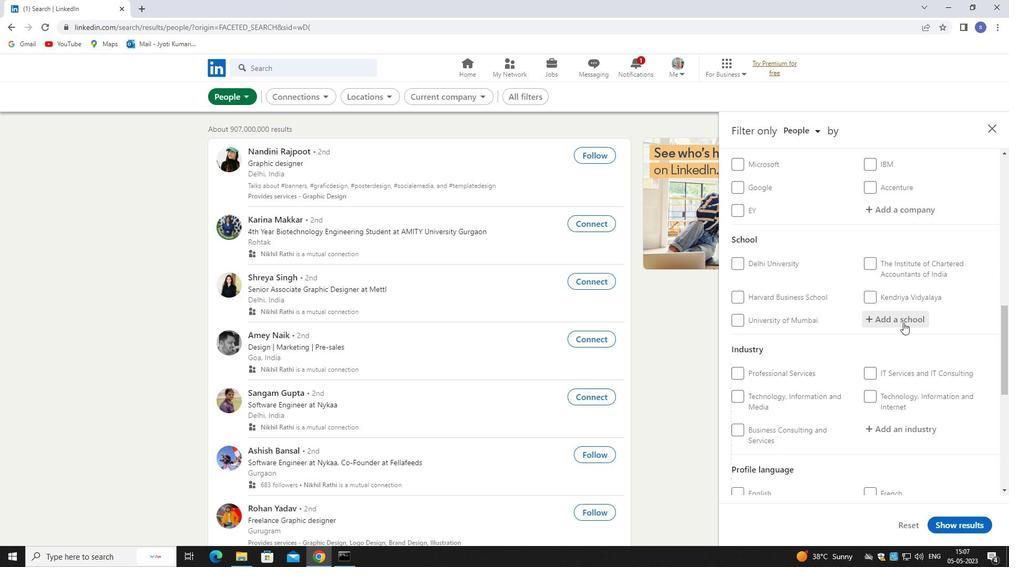 
Action: Mouse moved to (904, 322)
Screenshot: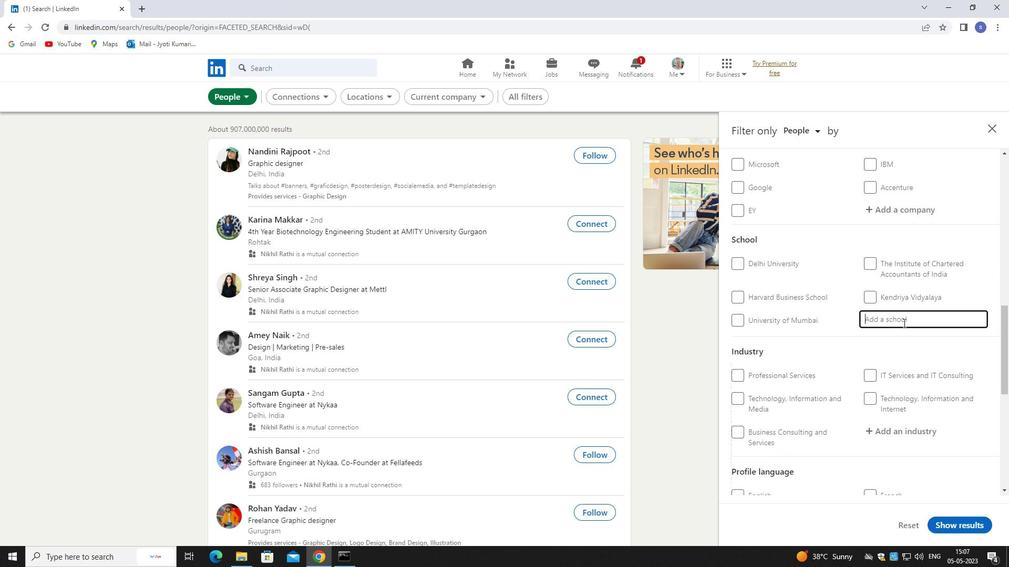 
Action: Key pressed punjab
Screenshot: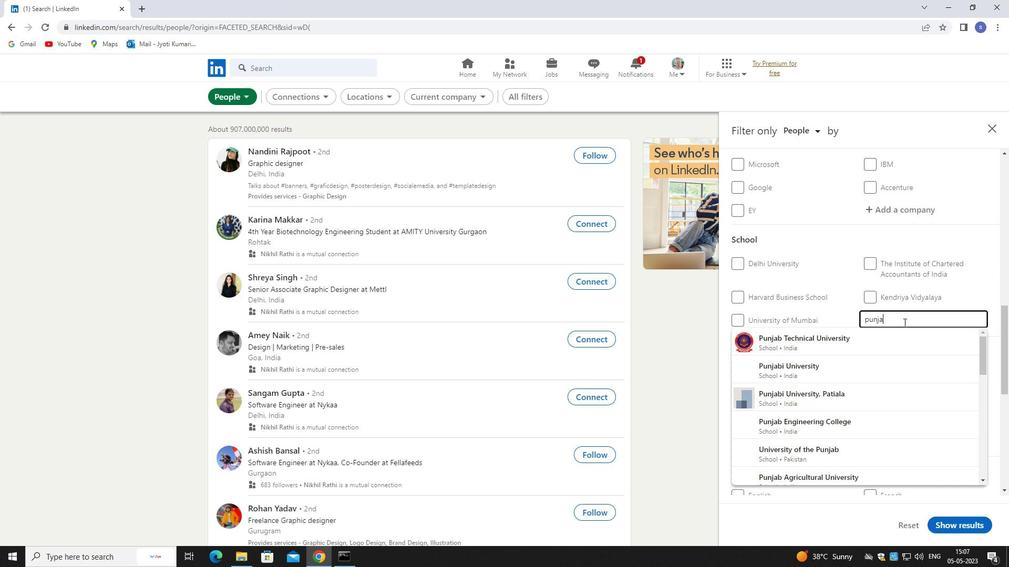 
Action: Mouse moved to (900, 337)
Screenshot: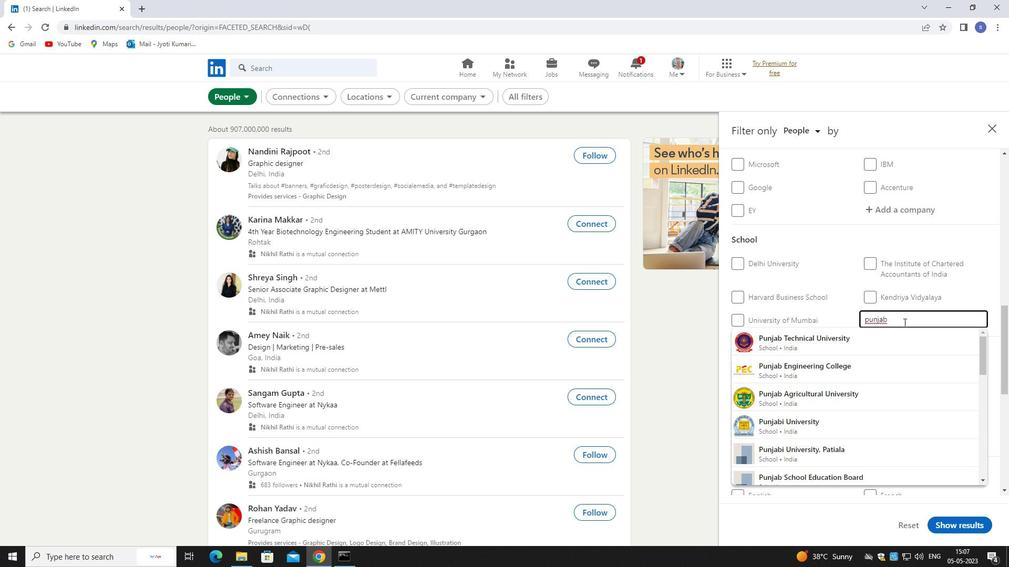 
Action: Key pressed <Key.space>state
Screenshot: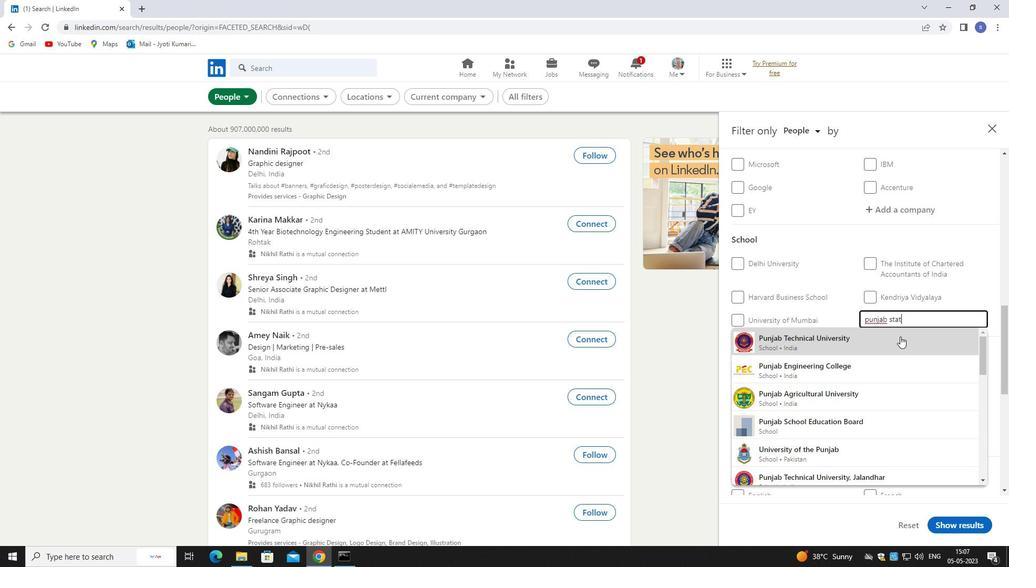 
Action: Mouse moved to (893, 337)
Screenshot: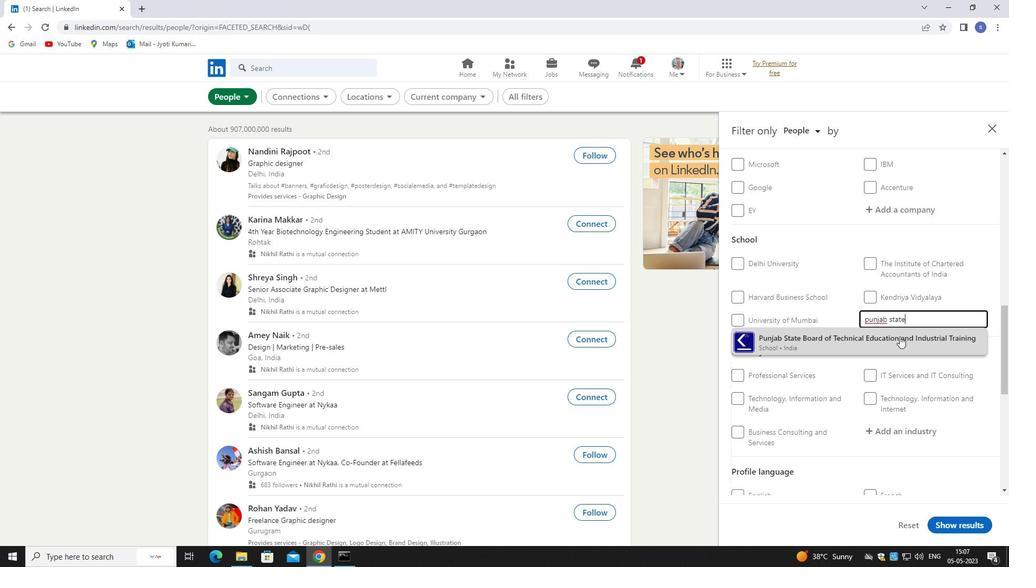 
Action: Mouse pressed left at (893, 337)
Screenshot: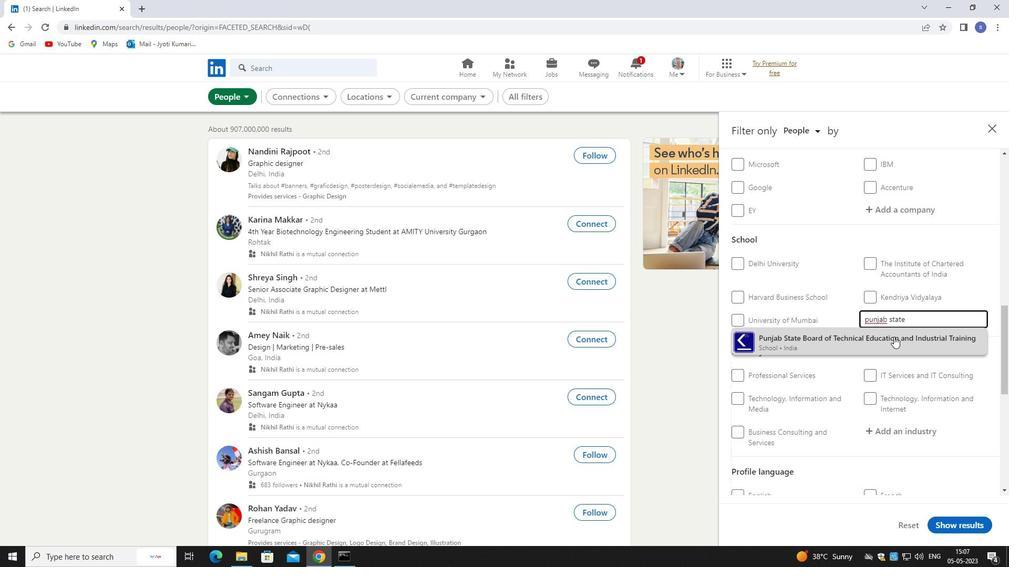 
Action: Mouse scrolled (893, 336) with delta (0, 0)
Screenshot: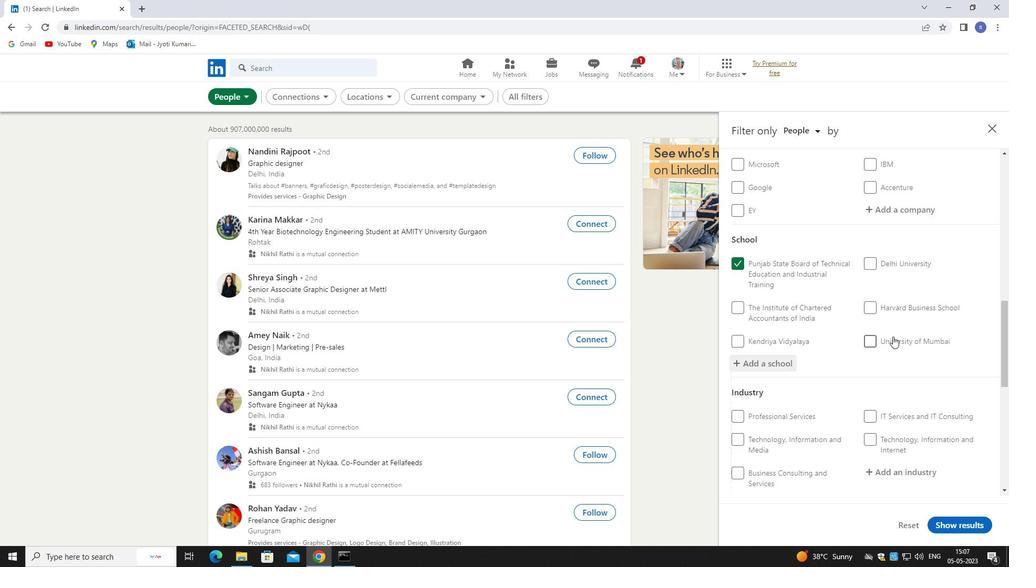 
Action: Mouse scrolled (893, 336) with delta (0, 0)
Screenshot: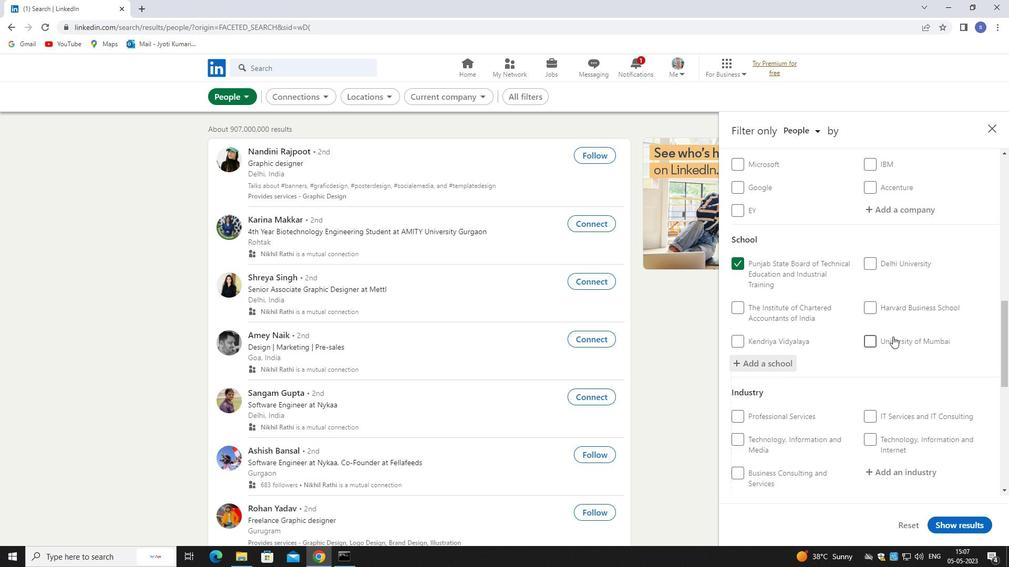 
Action: Mouse scrolled (893, 336) with delta (0, 0)
Screenshot: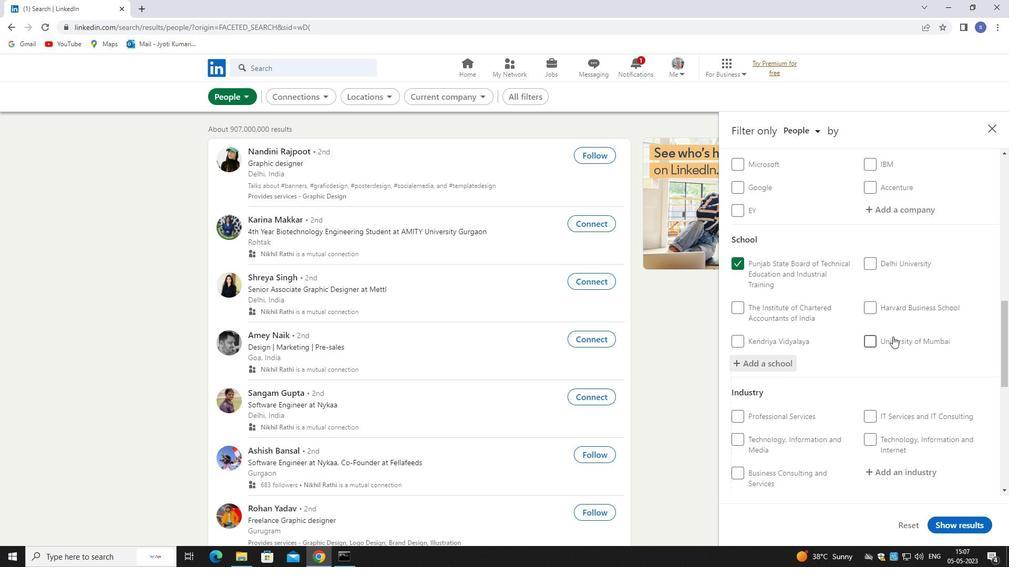 
Action: Mouse moved to (902, 313)
Screenshot: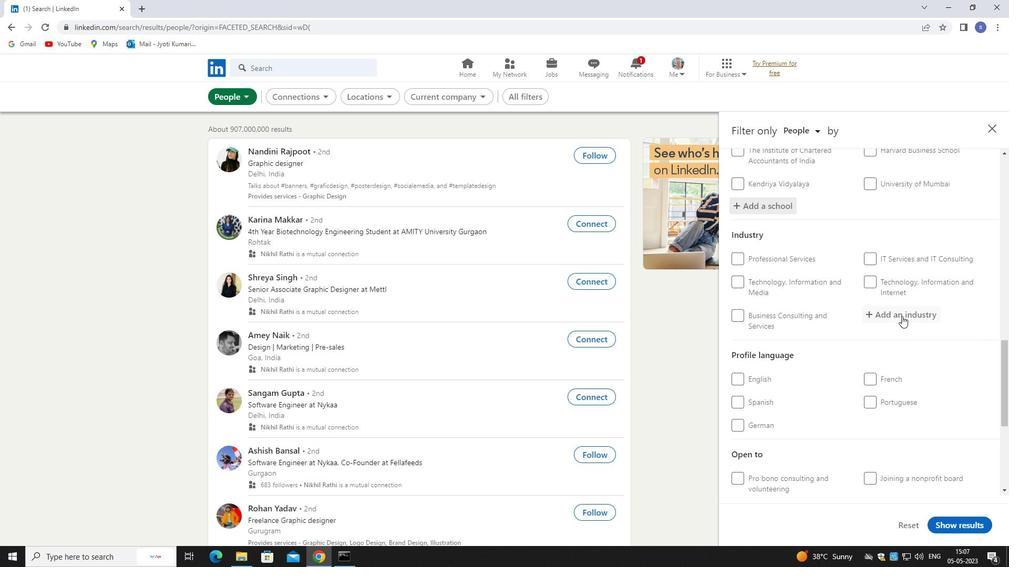 
Action: Mouse pressed left at (902, 313)
Screenshot: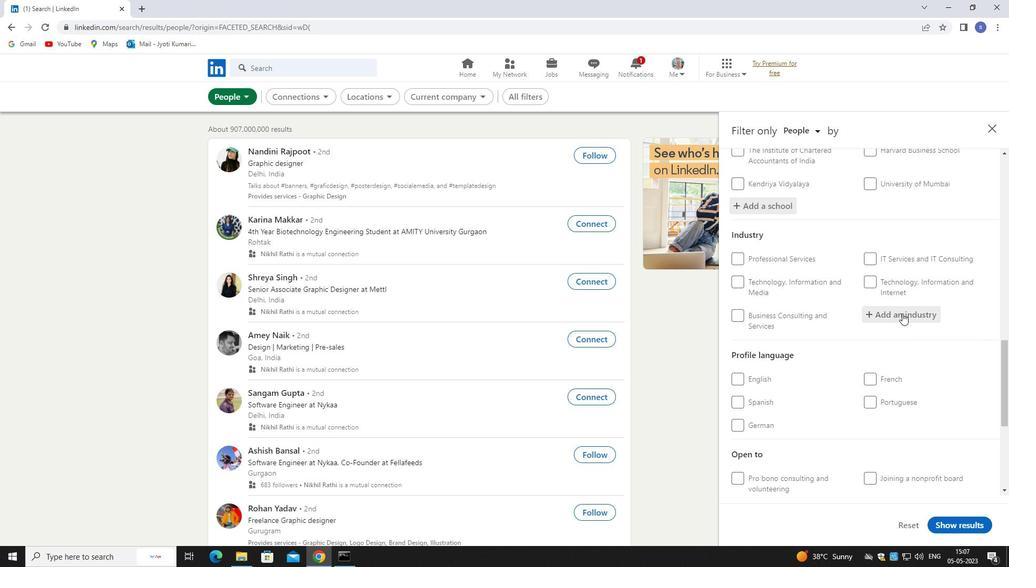 
Action: Mouse moved to (903, 313)
Screenshot: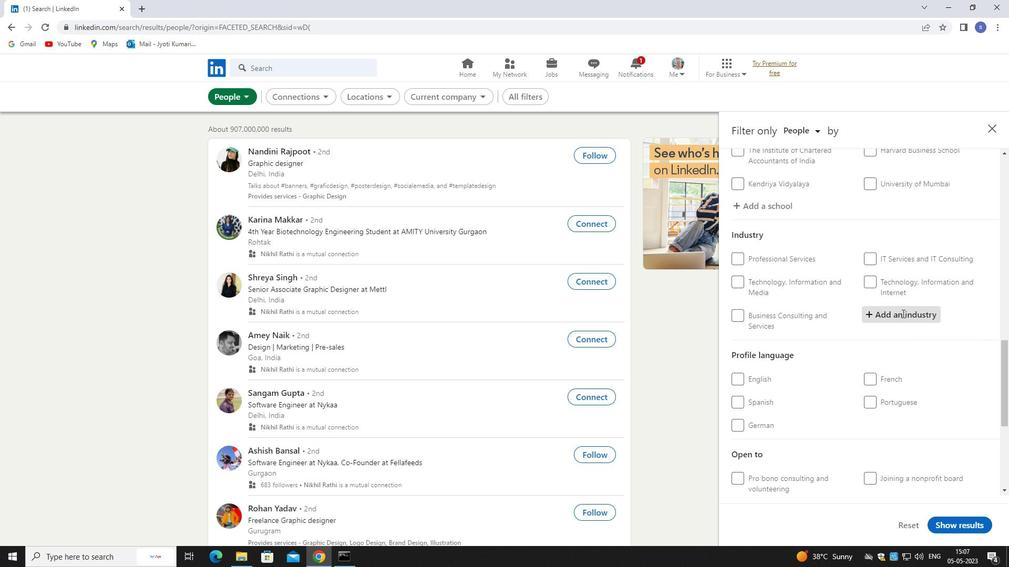 
Action: Key pressed training
Screenshot: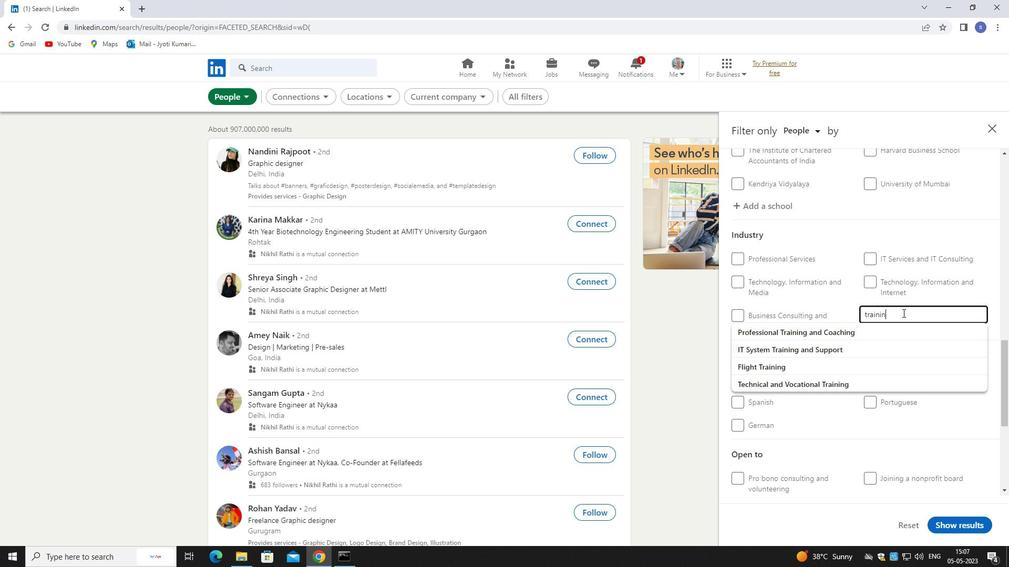 
Action: Mouse moved to (913, 345)
Screenshot: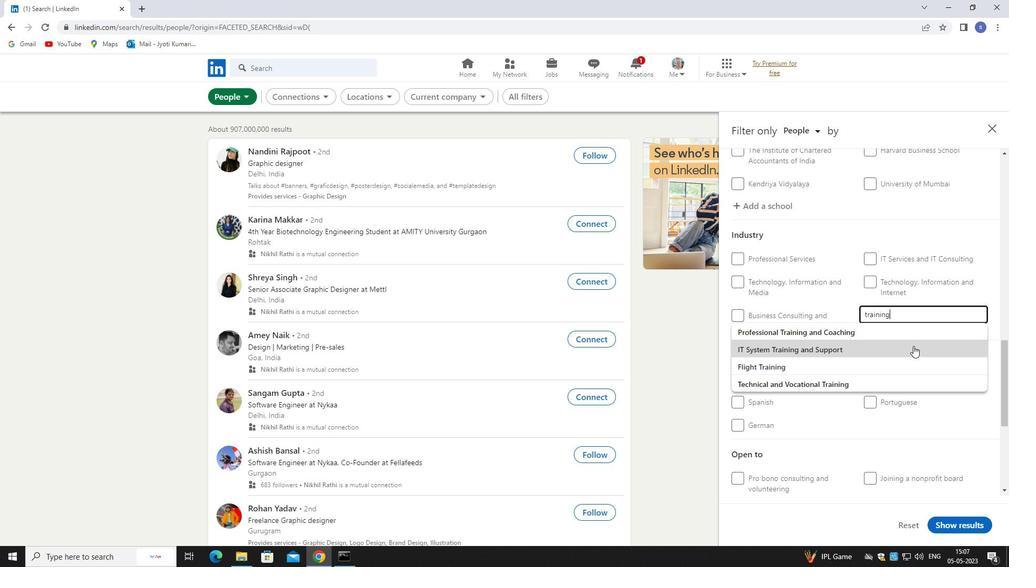
Action: Key pressed <Key.left><Key.left><Key.left><Key.left><Key.left><Key.left><Key.left><Key.left><Key.left><Key.left><Key.left><Key.left><Key.left><Key.left>industri
Screenshot: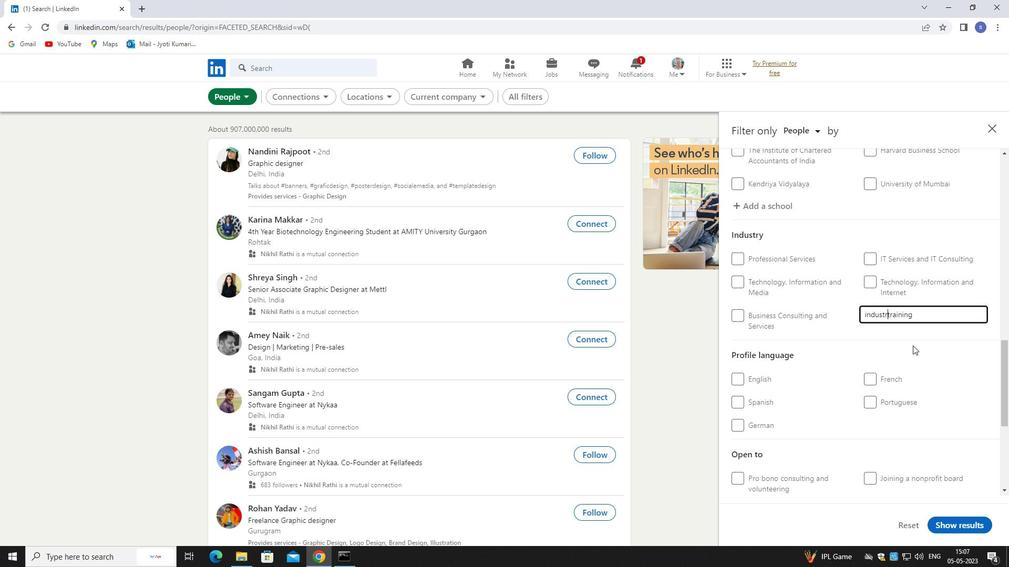 
Action: Mouse moved to (885, 276)
Screenshot: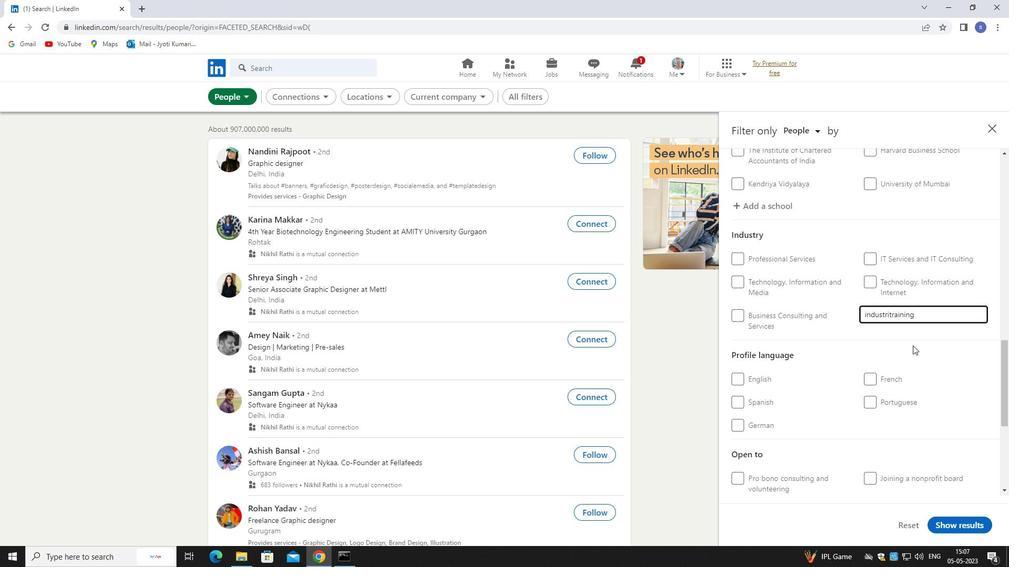 
Action: Key pressed al<Key.space>
Screenshot: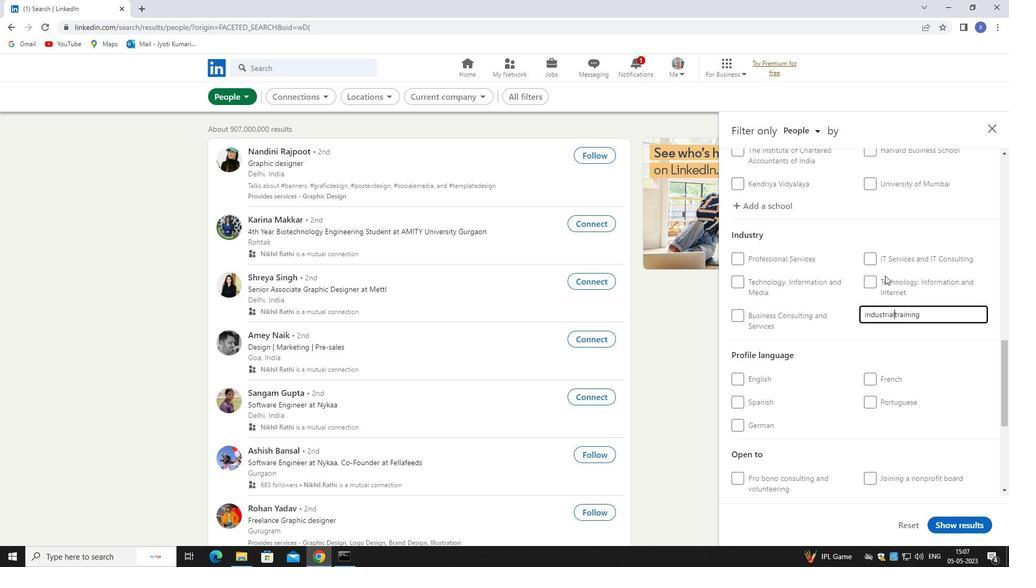 
Action: Mouse moved to (1008, 300)
Screenshot: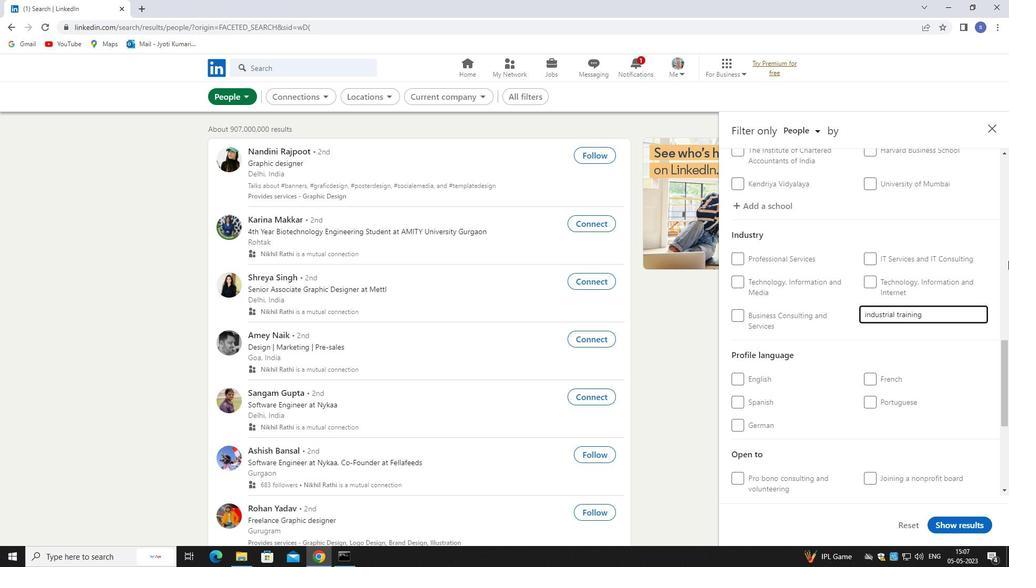 
Action: Mouse scrolled (1008, 299) with delta (0, 0)
Screenshot: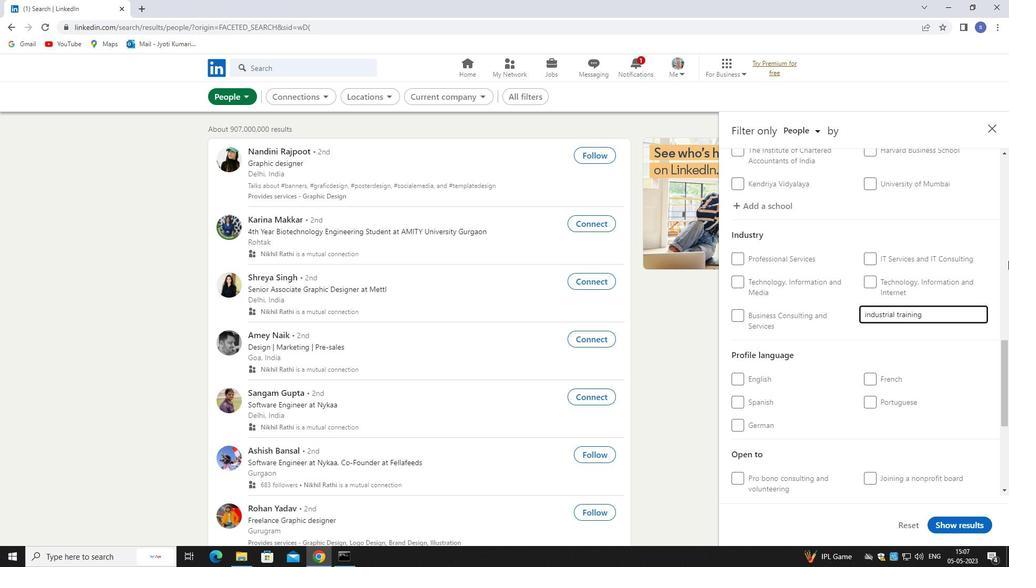 
Action: Mouse moved to (1002, 332)
Screenshot: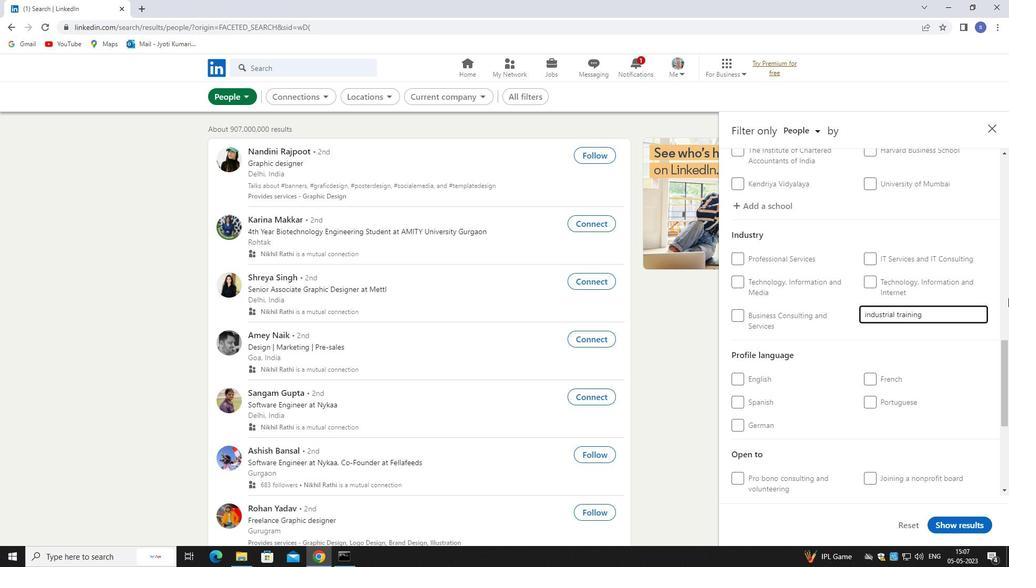 
Action: Mouse scrolled (1002, 332) with delta (0, 0)
Screenshot: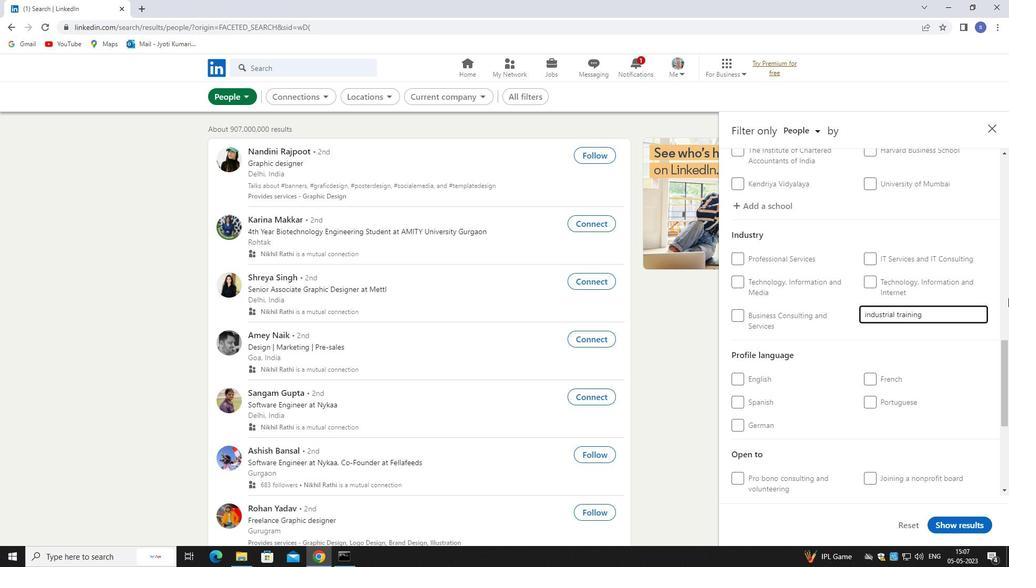 
Action: Mouse moved to (877, 274)
Screenshot: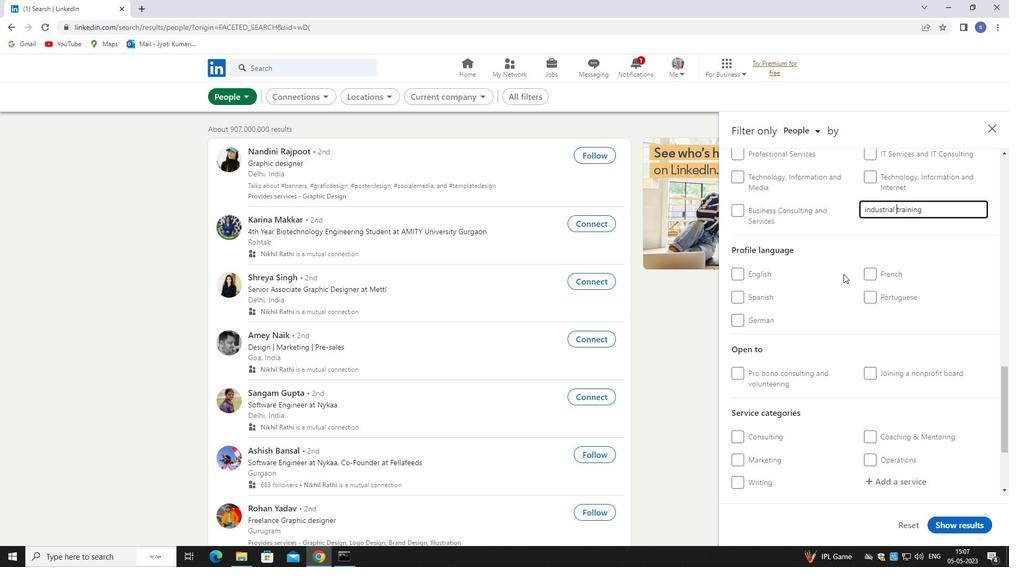 
Action: Mouse pressed left at (877, 274)
Screenshot: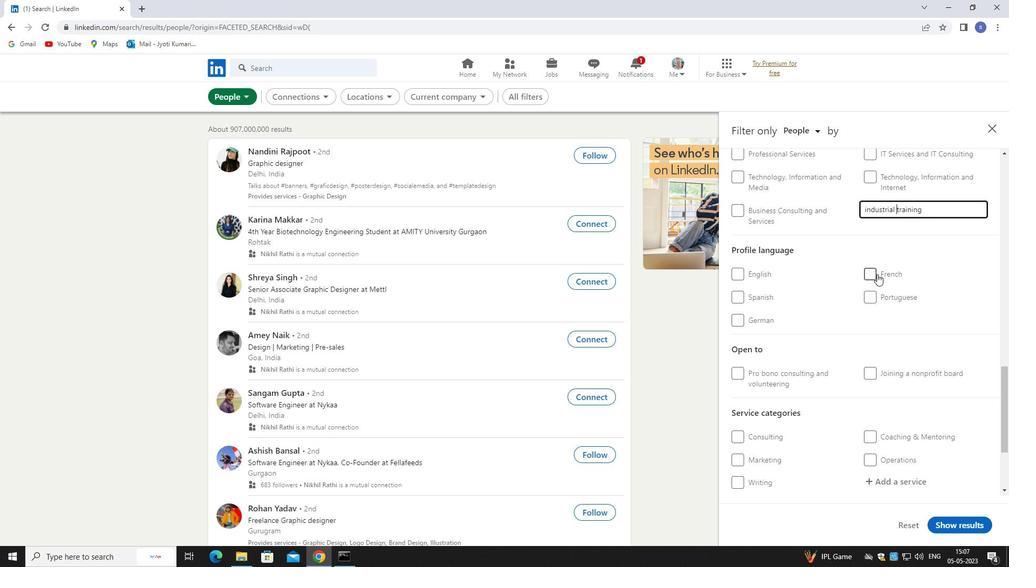 
Action: Mouse moved to (868, 339)
Screenshot: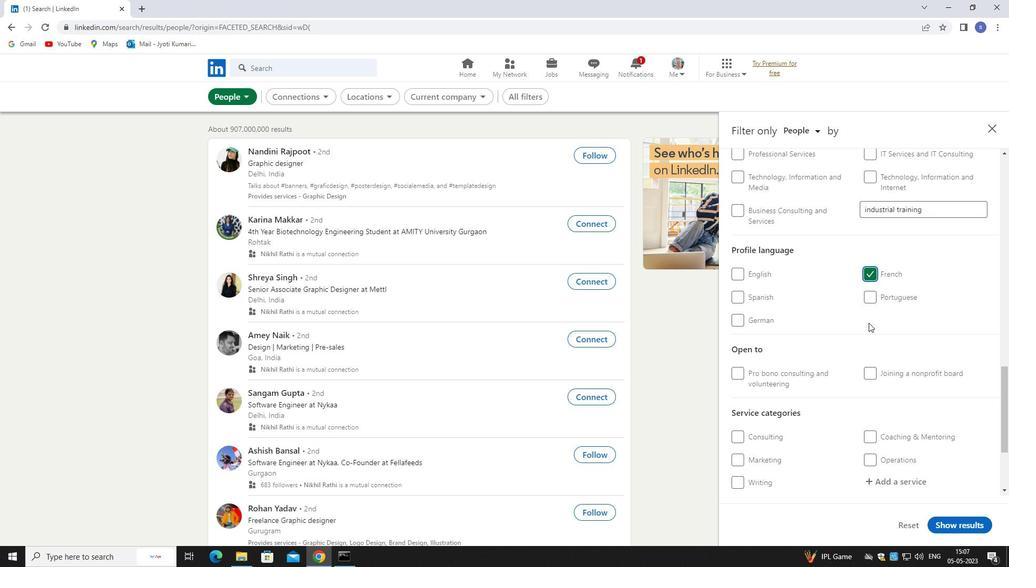 
Action: Mouse scrolled (868, 338) with delta (0, 0)
Screenshot: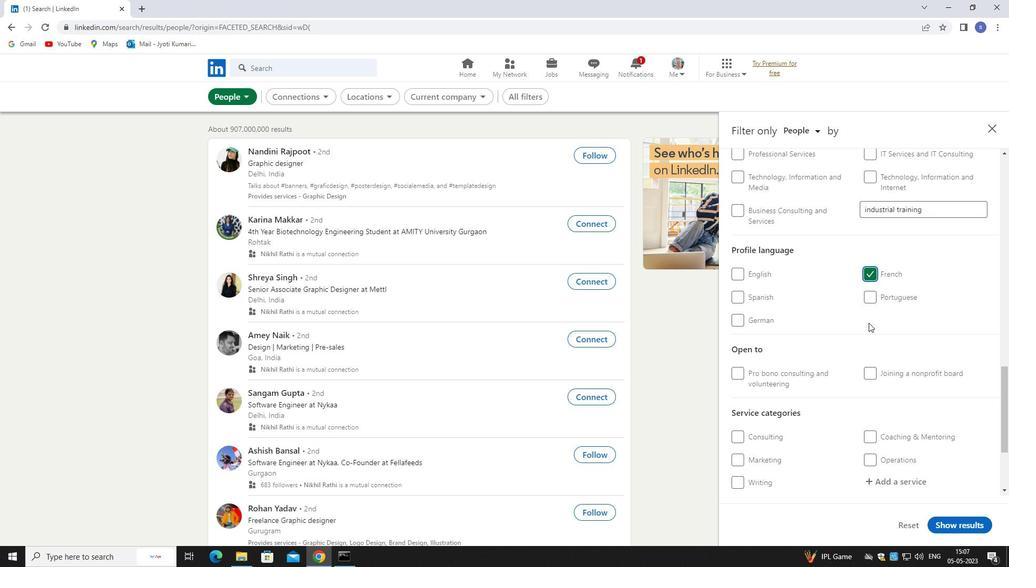 
Action: Mouse moved to (868, 346)
Screenshot: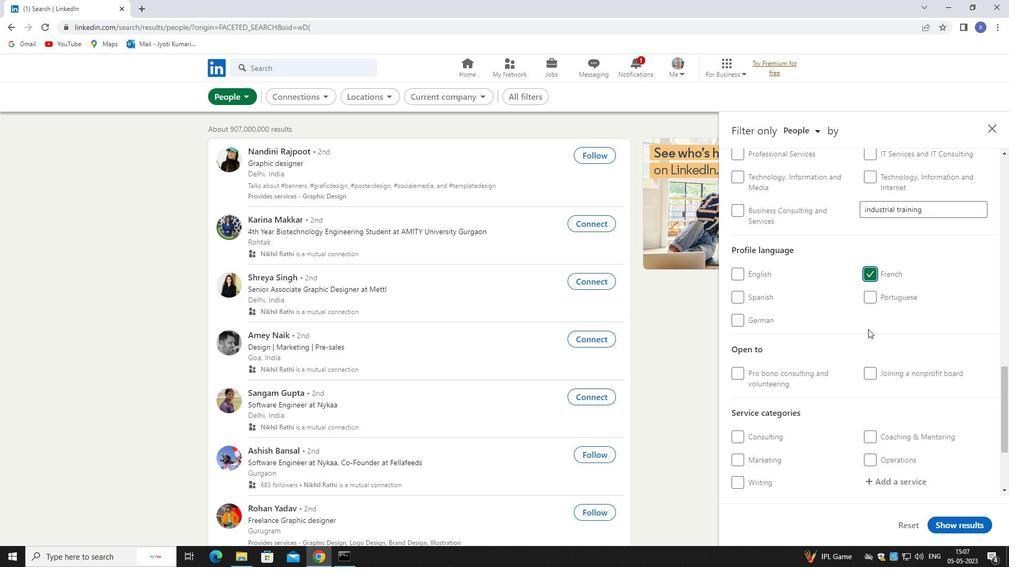 
Action: Mouse scrolled (868, 345) with delta (0, 0)
Screenshot: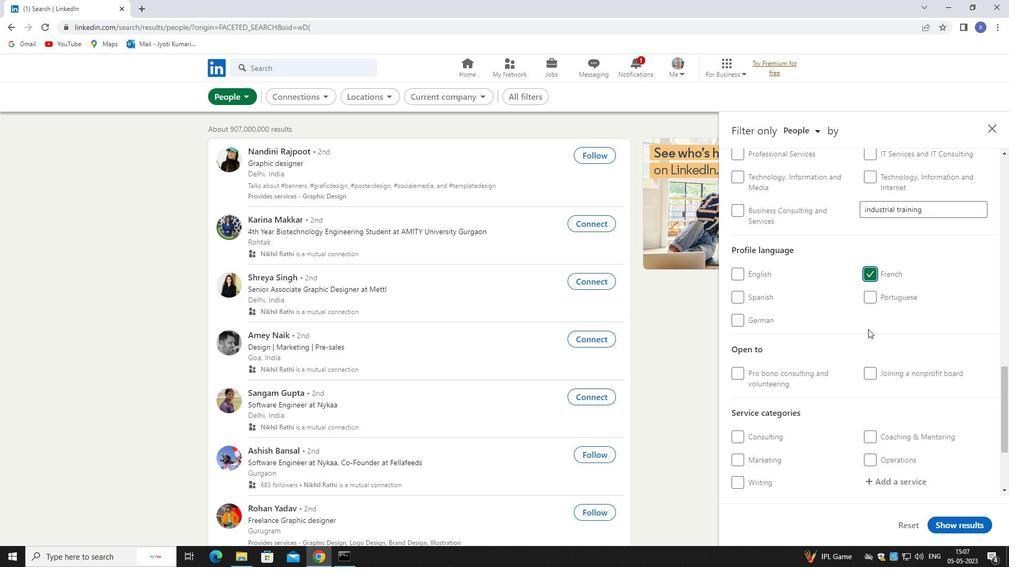 
Action: Mouse moved to (884, 373)
Screenshot: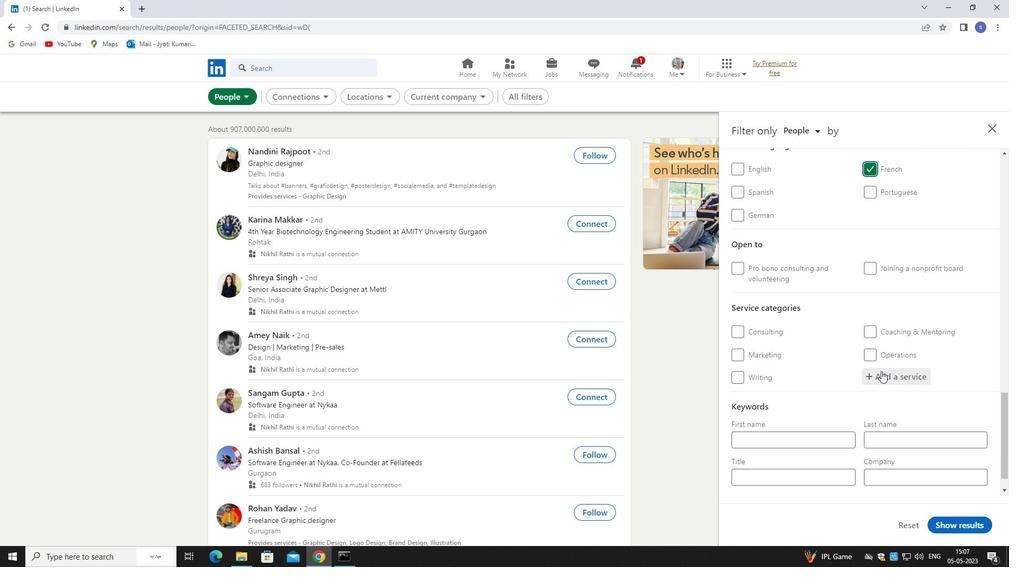 
Action: Mouse pressed left at (884, 373)
Screenshot: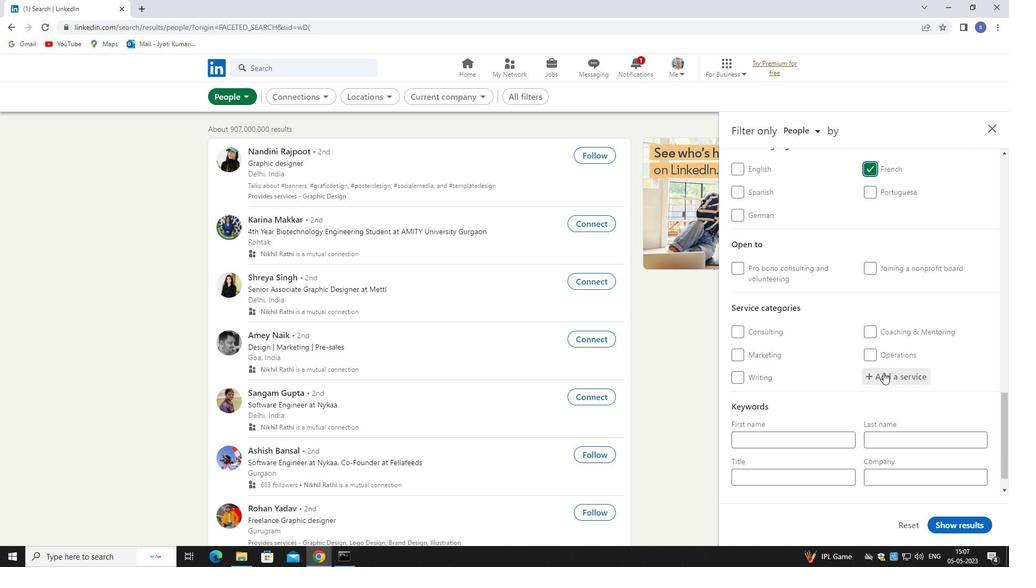 
Action: Mouse moved to (879, 371)
Screenshot: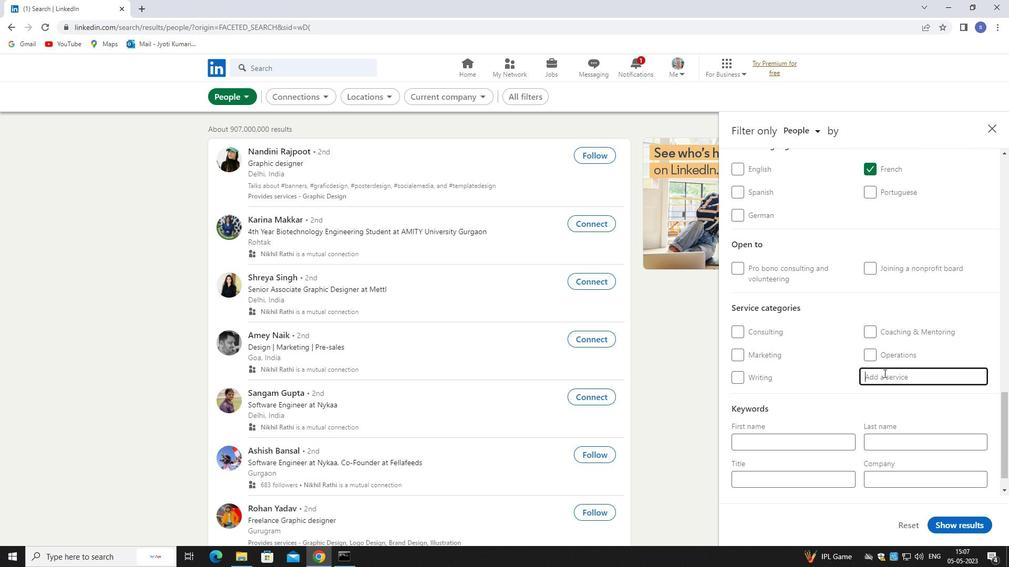 
Action: Key pressed financial
Screenshot: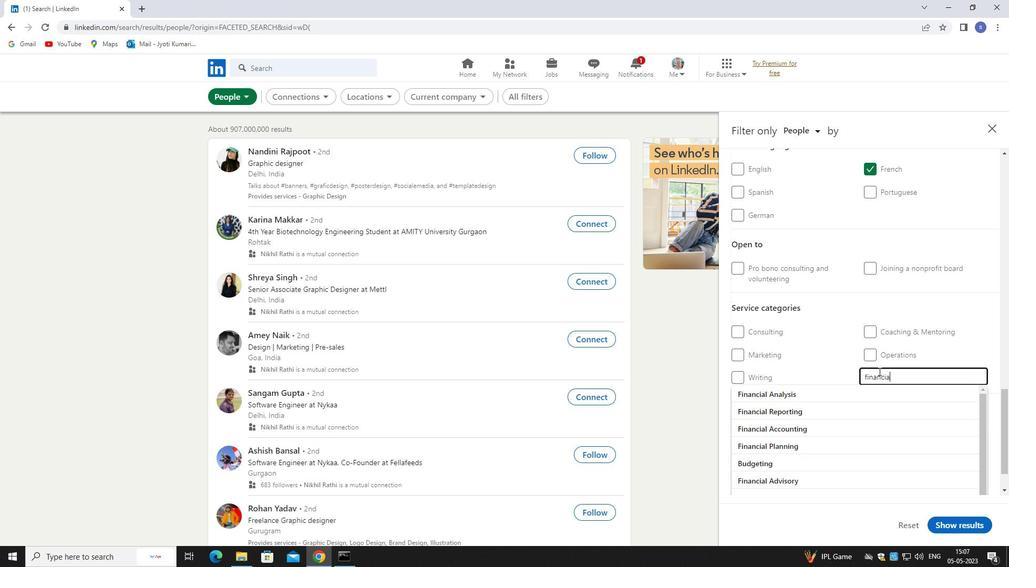 
Action: Mouse moved to (860, 457)
Screenshot: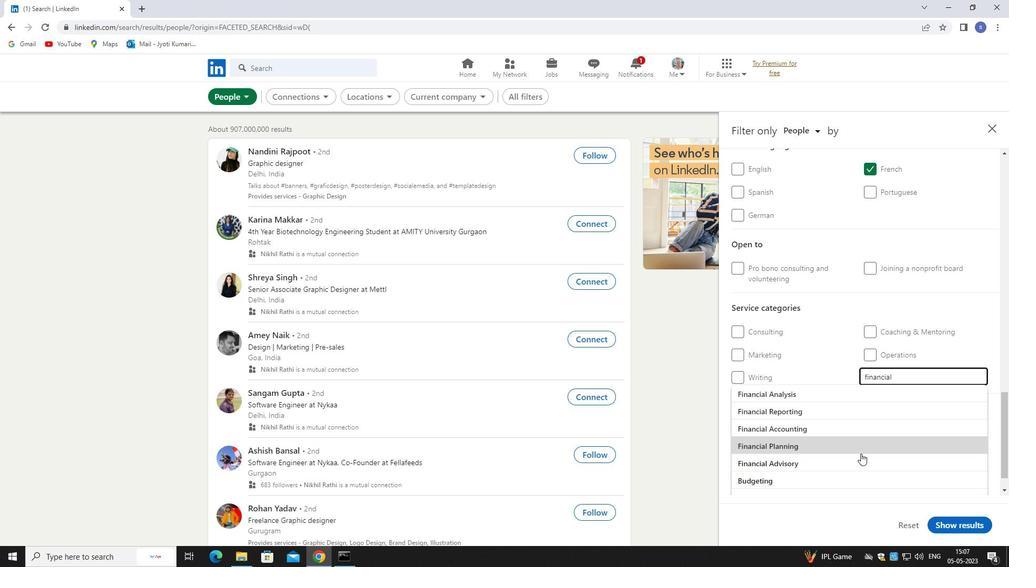 
Action: Mouse pressed left at (860, 457)
Screenshot: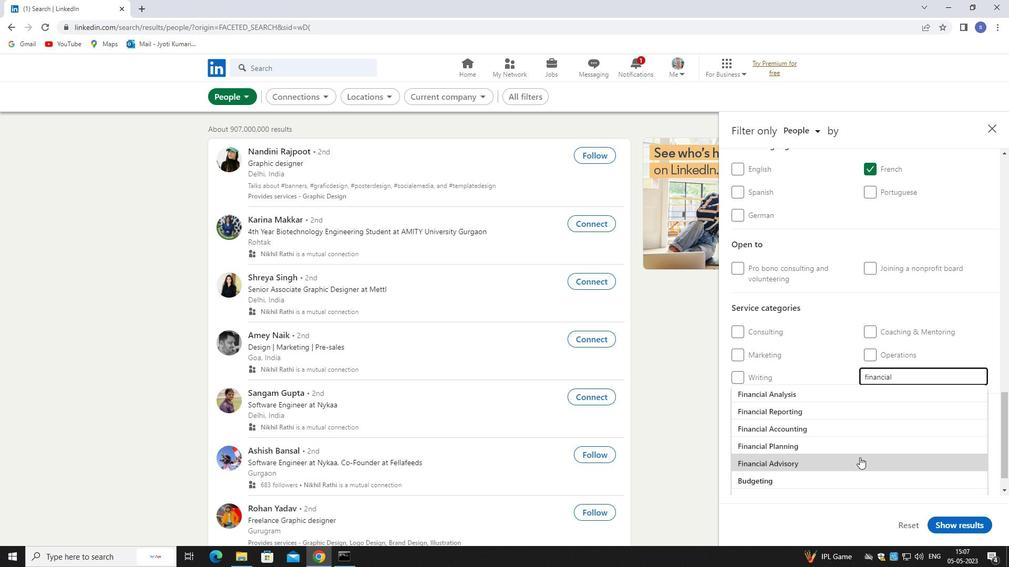 
Action: Mouse moved to (867, 448)
Screenshot: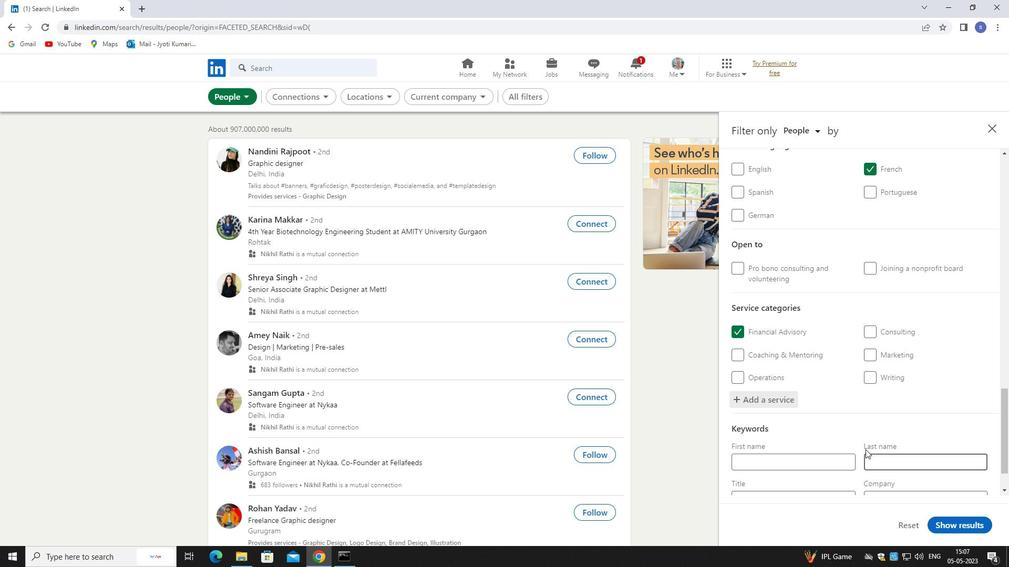 
Action: Mouse scrolled (867, 448) with delta (0, 0)
Screenshot: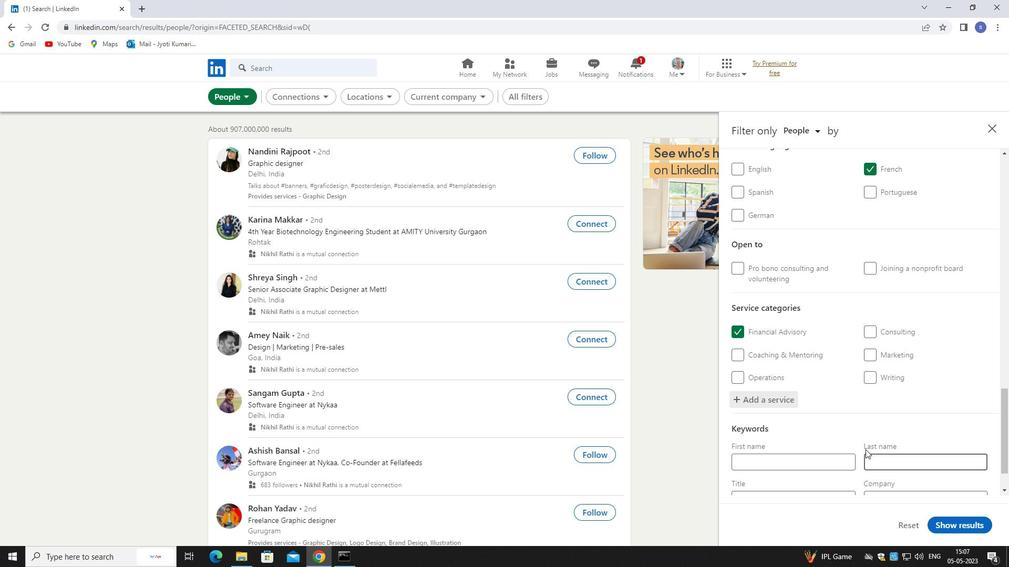 
Action: Mouse moved to (868, 448)
Screenshot: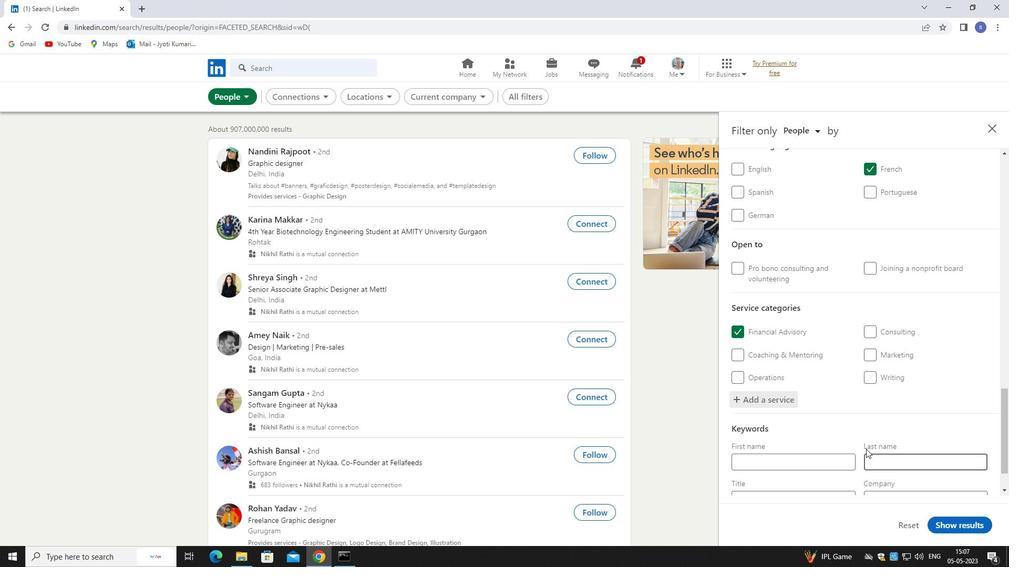 
Action: Mouse scrolled (868, 448) with delta (0, 0)
Screenshot: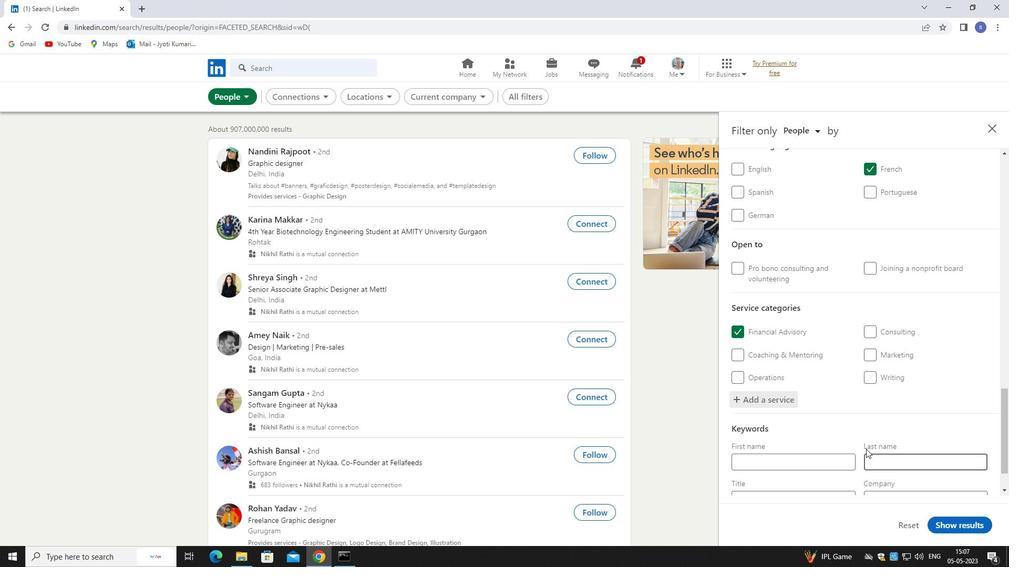 
Action: Mouse moved to (868, 448)
Screenshot: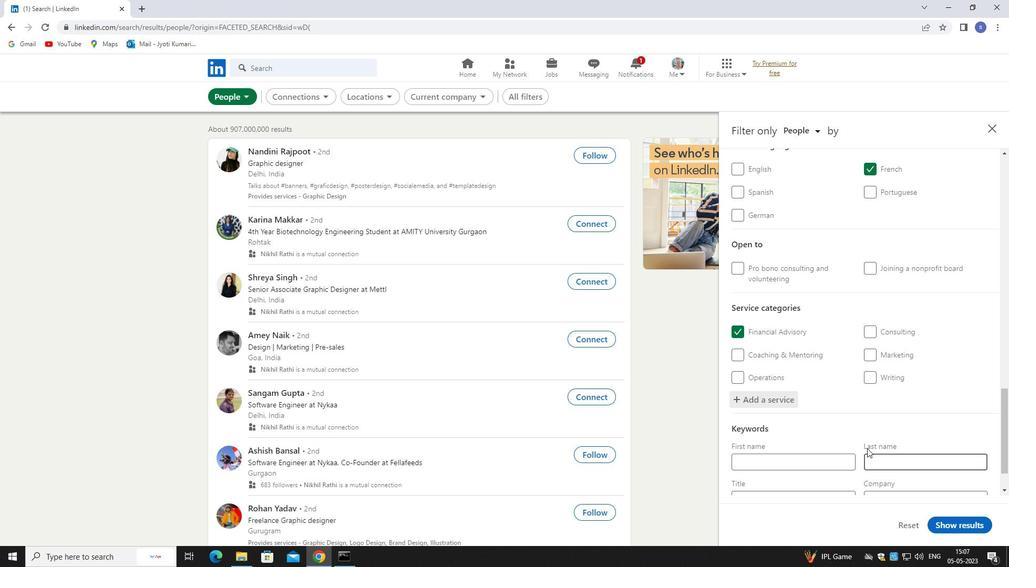 
Action: Mouse scrolled (868, 448) with delta (0, 0)
Screenshot: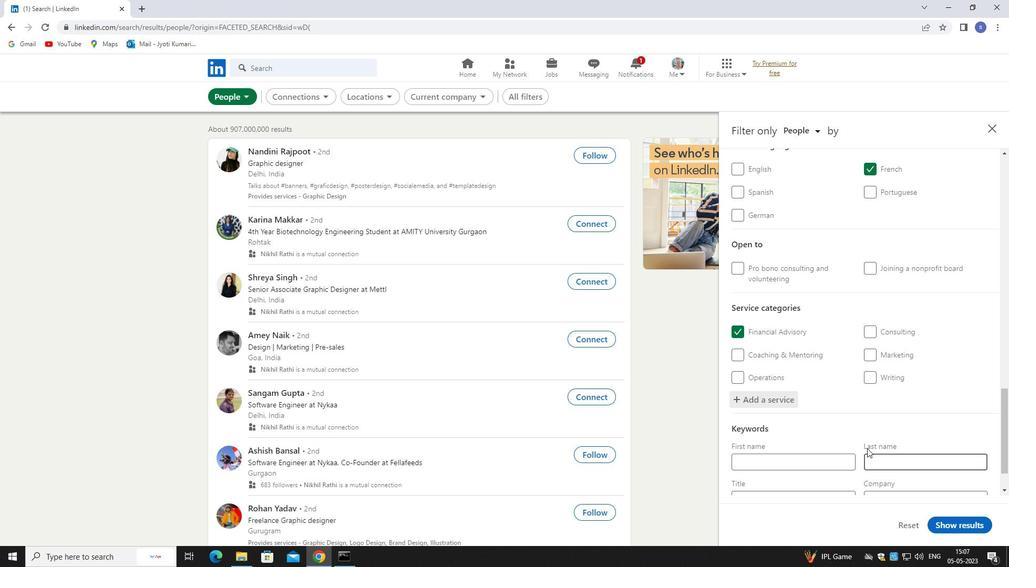 
Action: Mouse moved to (805, 444)
Screenshot: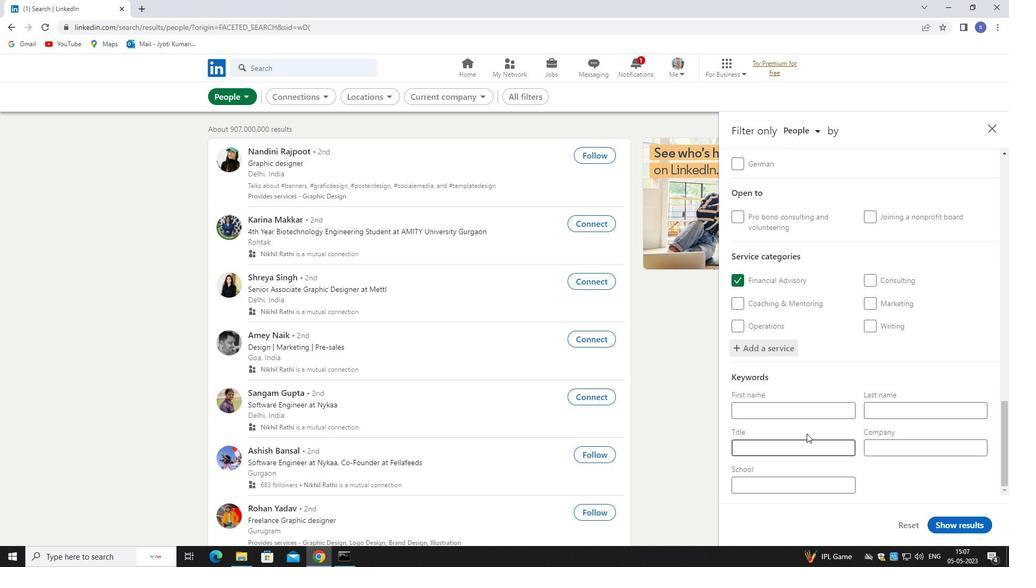 
Action: Mouse pressed left at (805, 444)
Screenshot: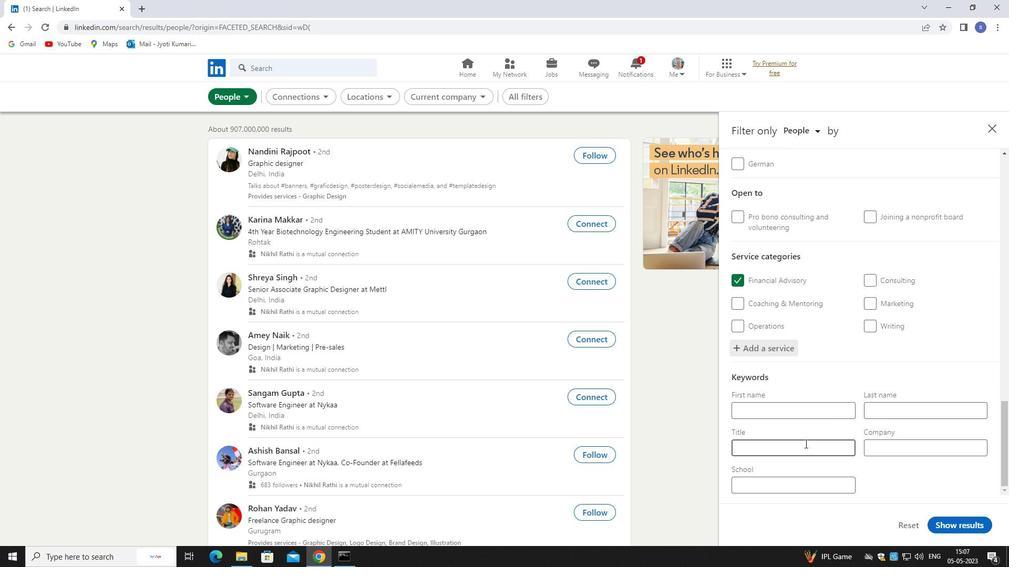 
Action: Key pressed <Key.shift>ACCOUNT<Key.space>COLLCTOR
Screenshot: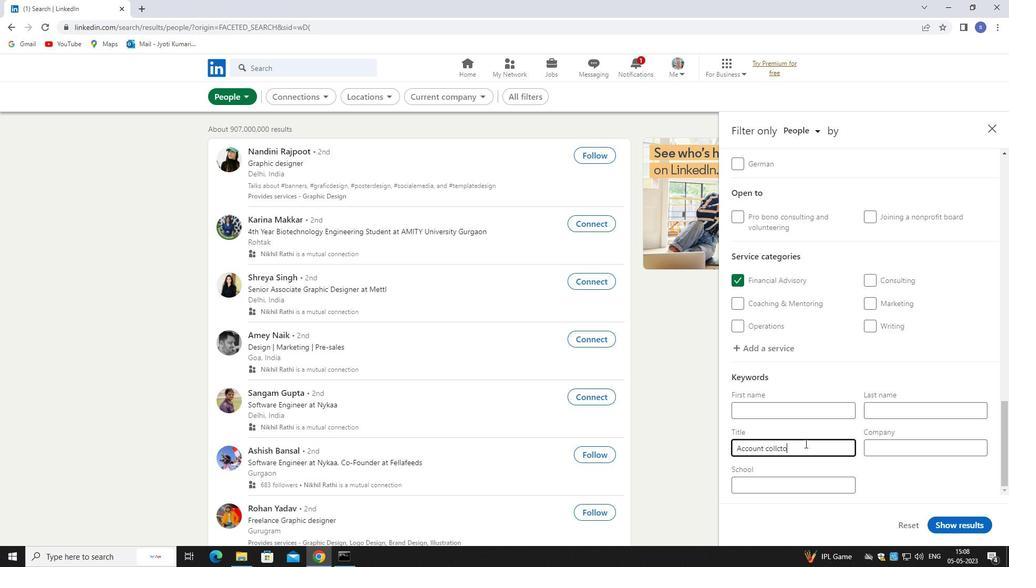 
Action: Mouse moved to (967, 521)
Screenshot: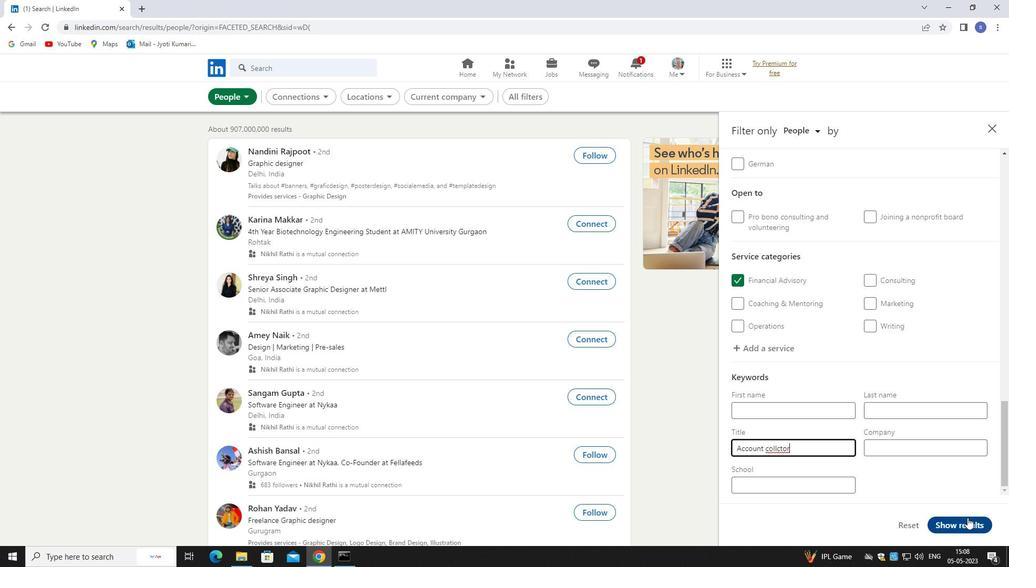 
Action: Mouse pressed left at (967, 521)
Screenshot: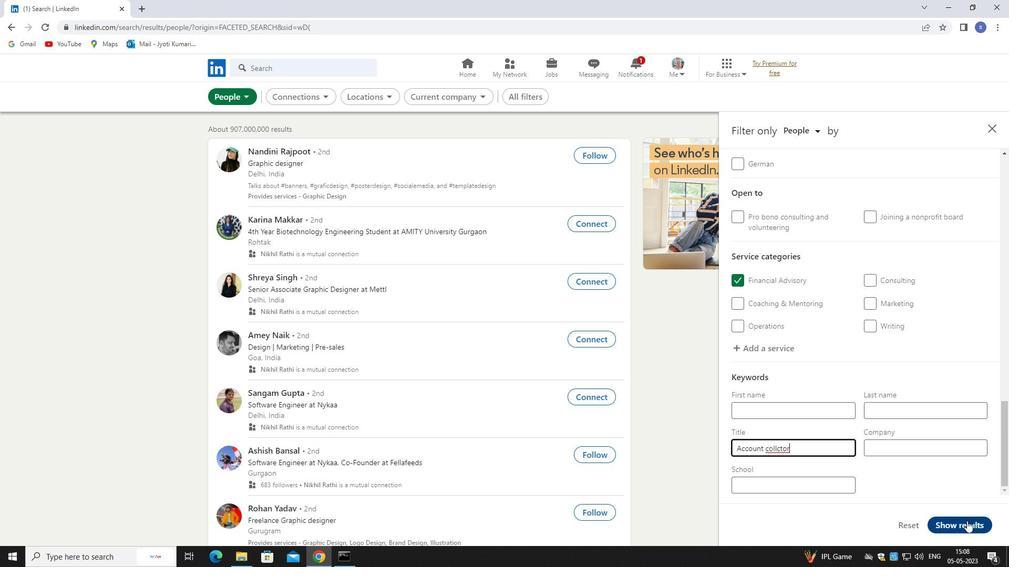 
